Task: Create a due date automation trigger when advanced on, on the monday of the week a card is due add fields without custom field "Resume" set to a number greater than 1 and greater than 10 at 11:00 AM.
Action: Mouse moved to (923, 269)
Screenshot: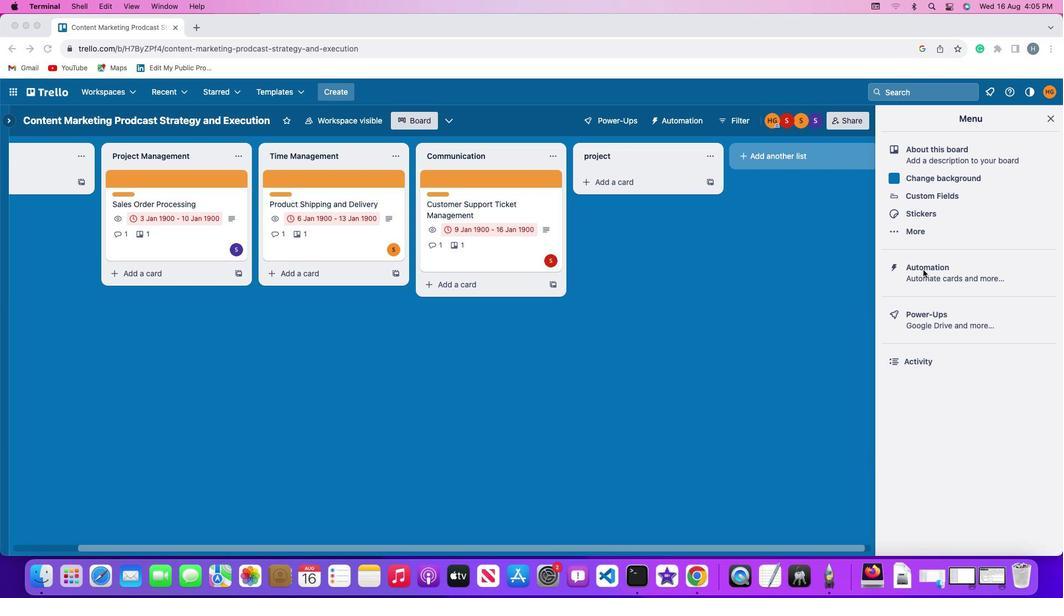 
Action: Mouse pressed left at (923, 269)
Screenshot: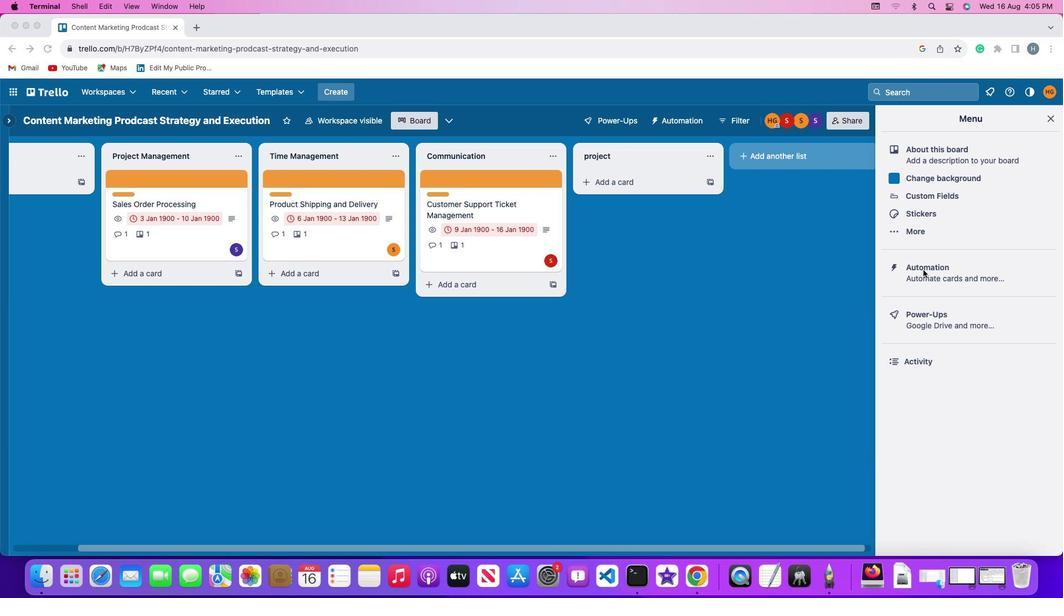
Action: Mouse moved to (923, 269)
Screenshot: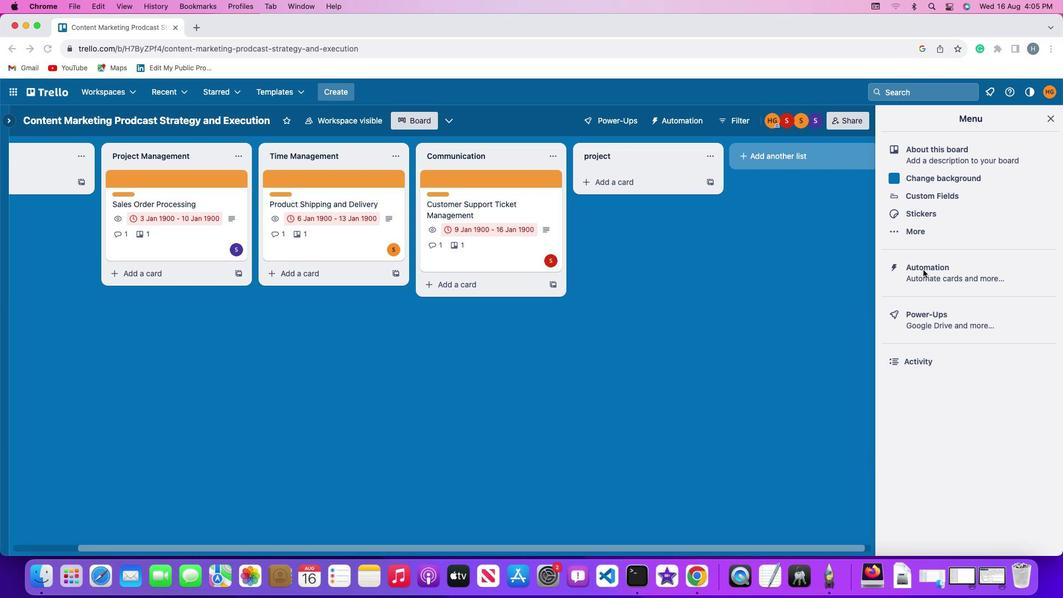 
Action: Mouse pressed left at (923, 269)
Screenshot: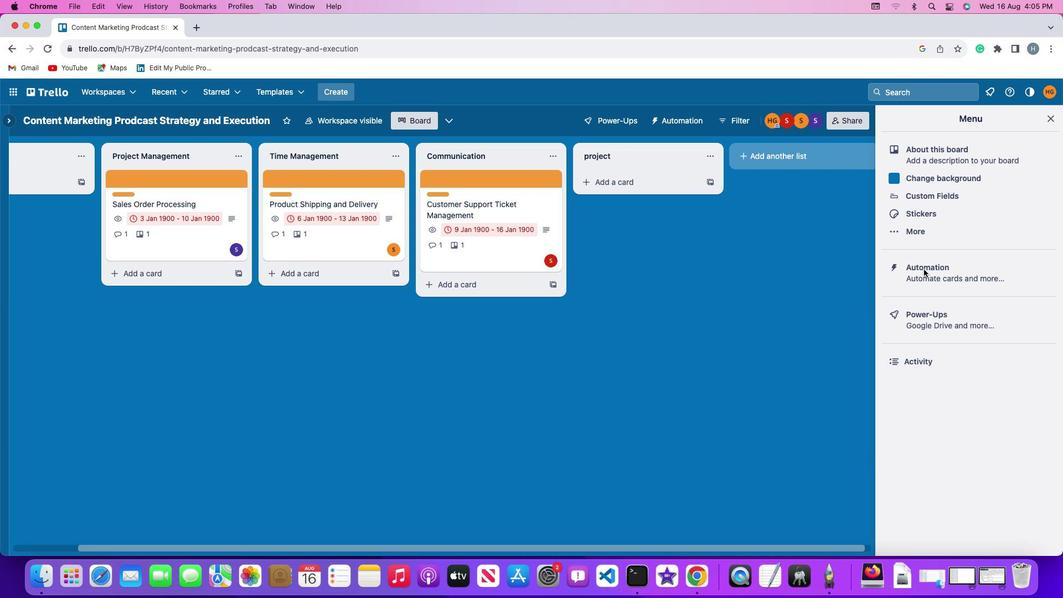 
Action: Mouse moved to (100, 262)
Screenshot: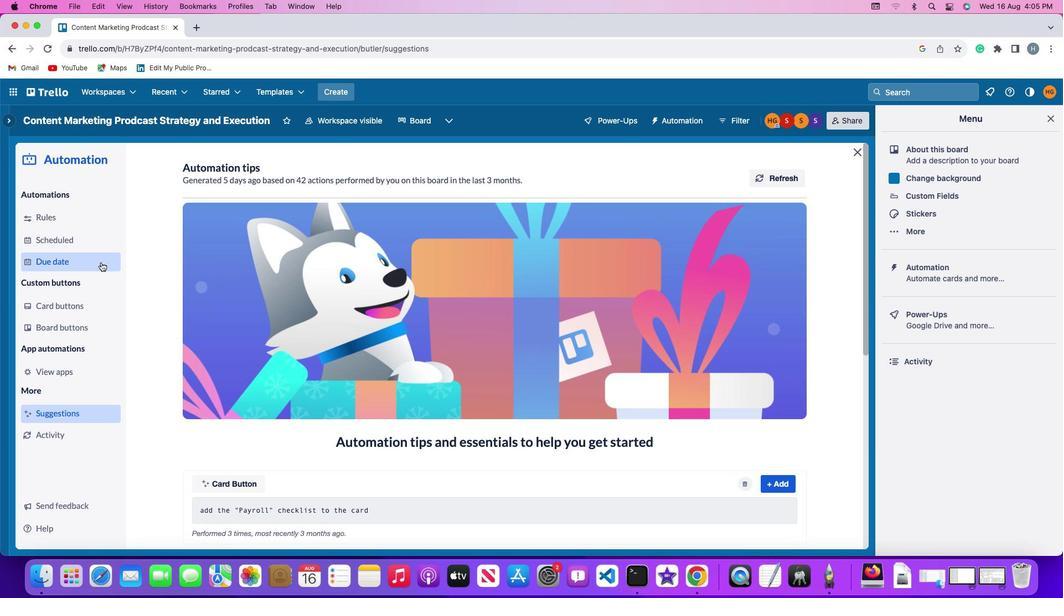 
Action: Mouse pressed left at (100, 262)
Screenshot: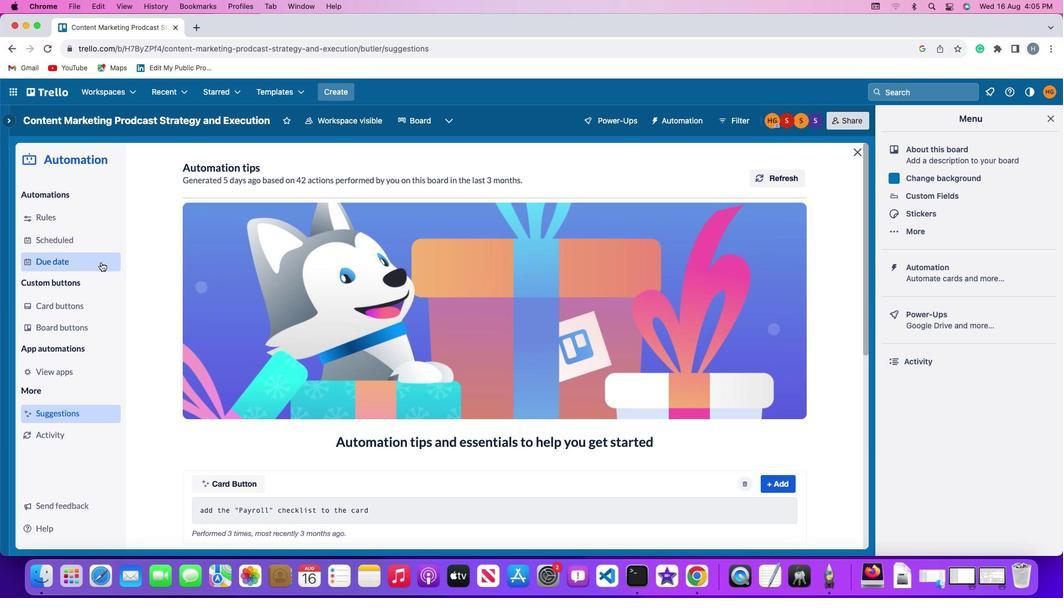
Action: Mouse moved to (765, 173)
Screenshot: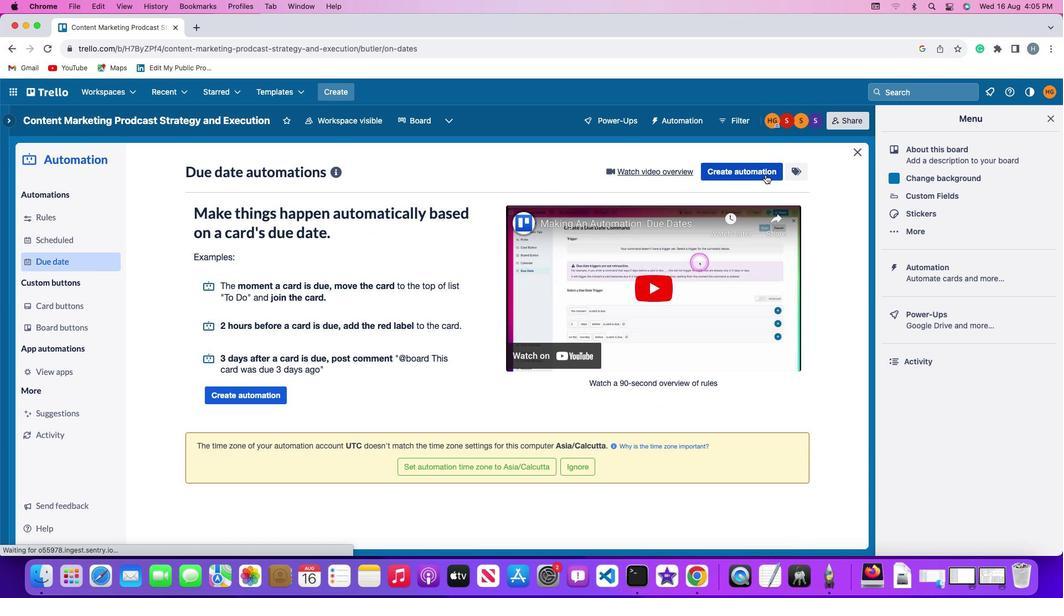
Action: Mouse pressed left at (765, 173)
Screenshot: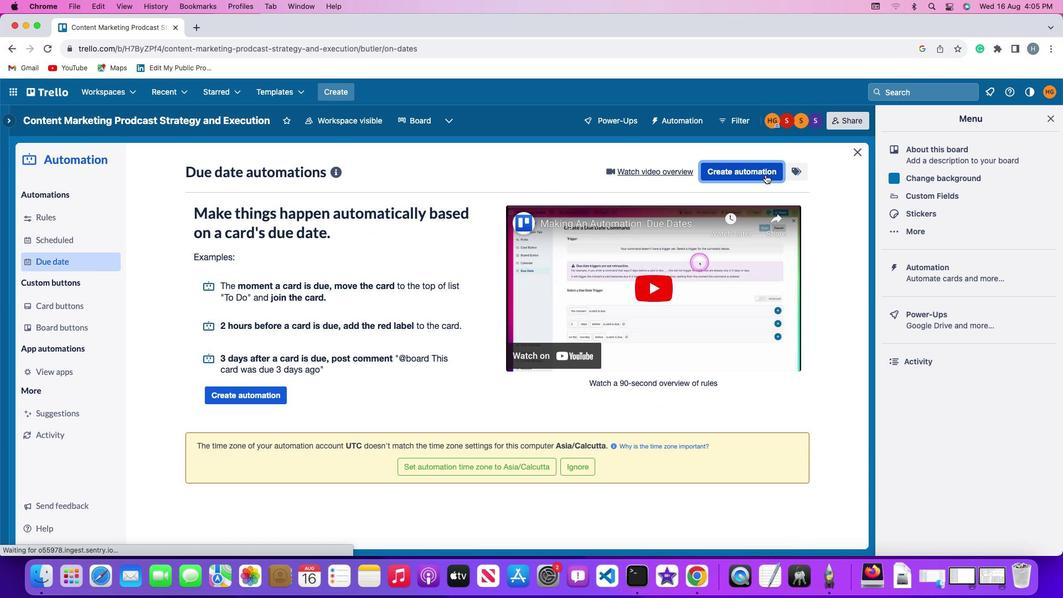 
Action: Mouse moved to (232, 279)
Screenshot: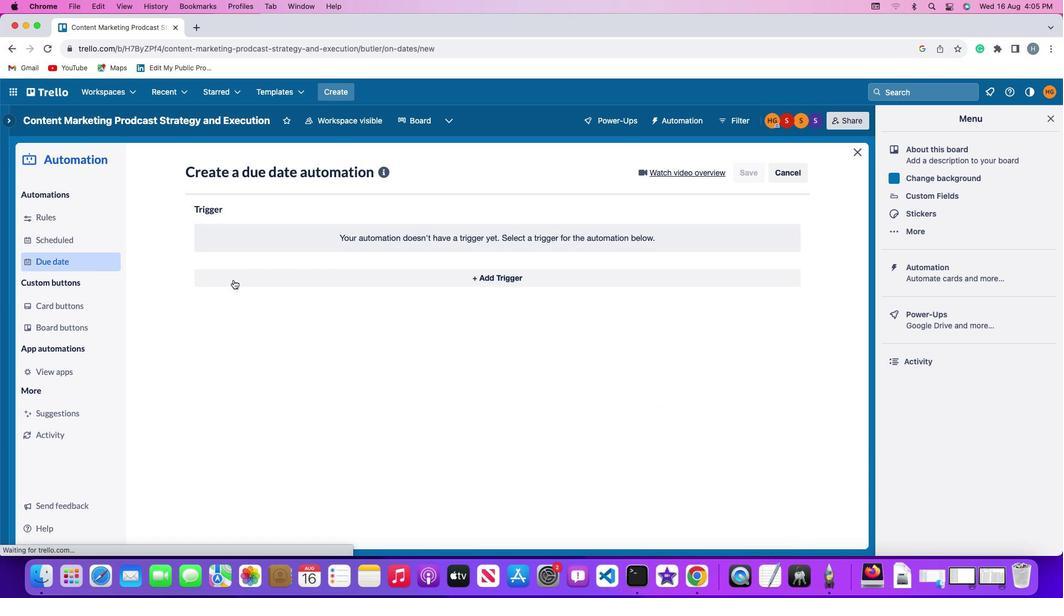 
Action: Mouse pressed left at (232, 279)
Screenshot: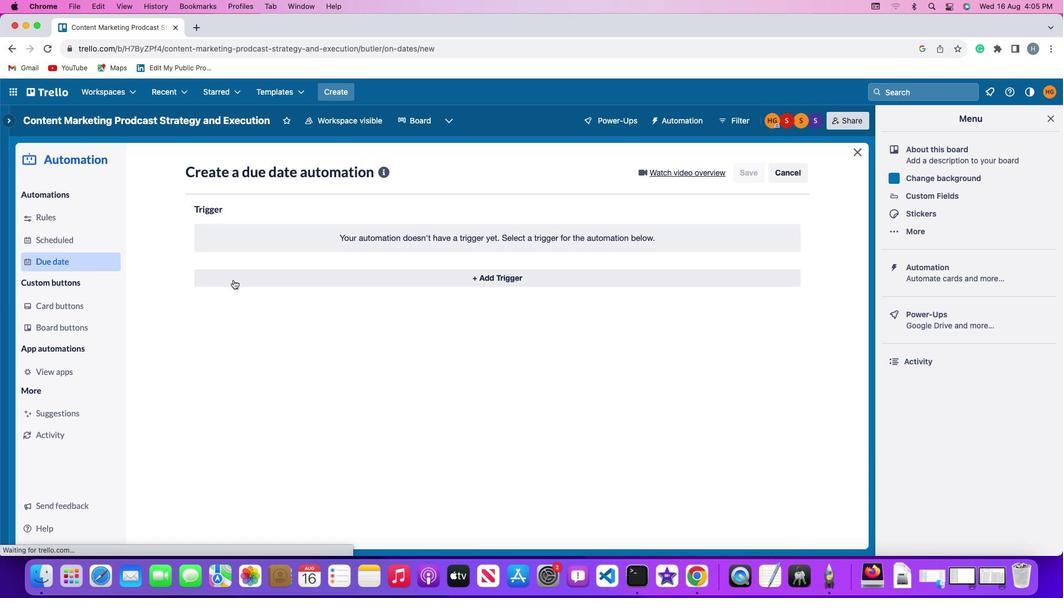 
Action: Mouse moved to (235, 476)
Screenshot: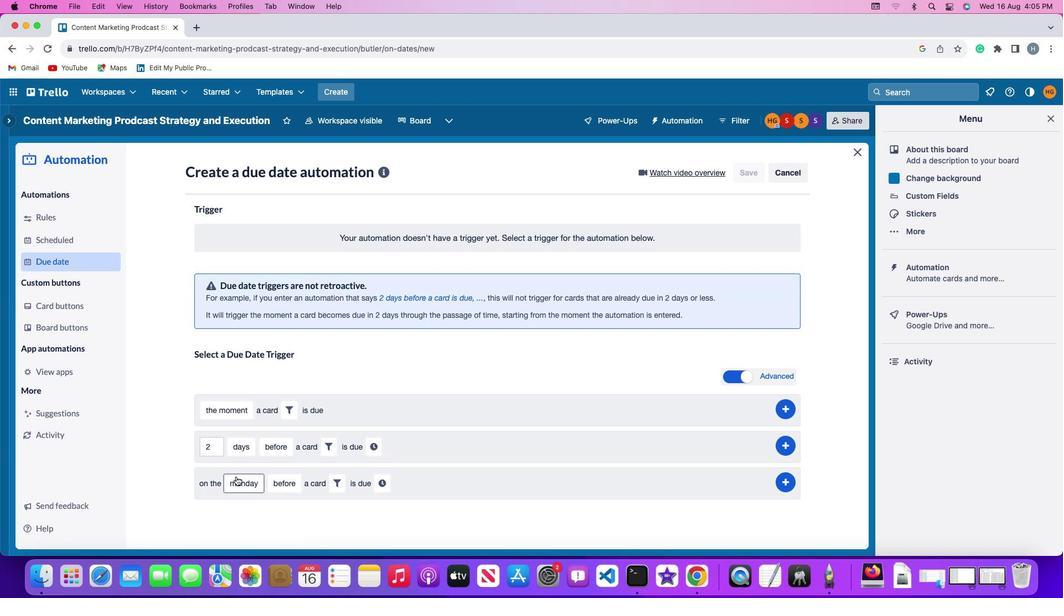 
Action: Mouse pressed left at (235, 476)
Screenshot: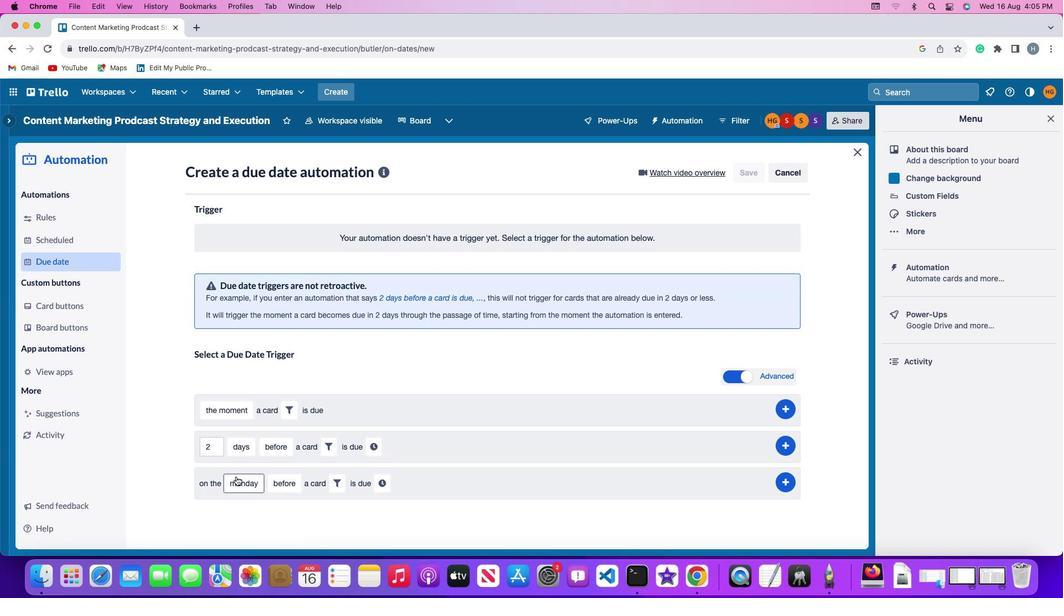
Action: Mouse moved to (248, 328)
Screenshot: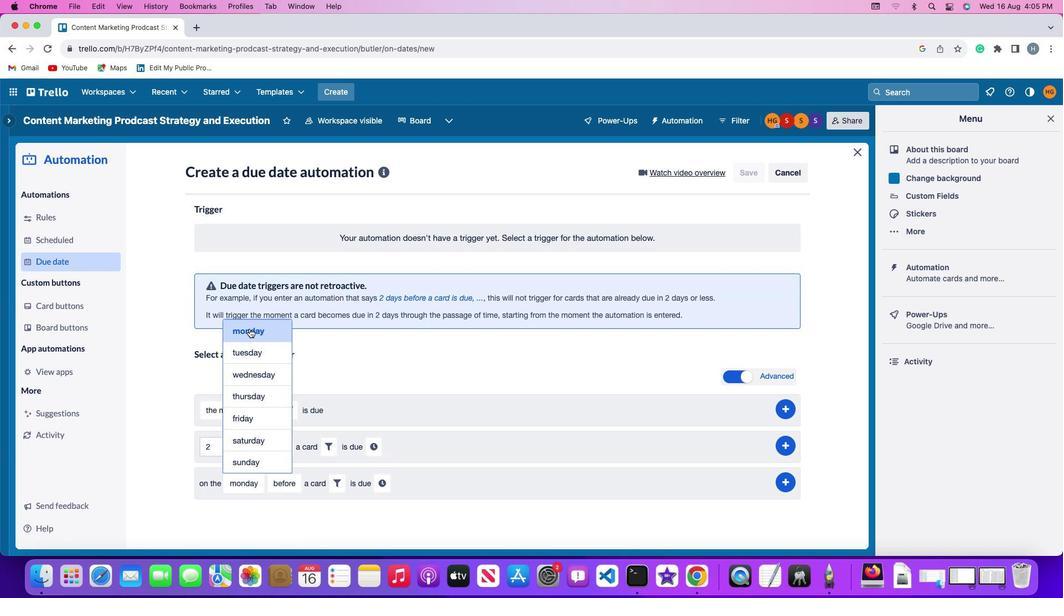 
Action: Mouse pressed left at (248, 328)
Screenshot: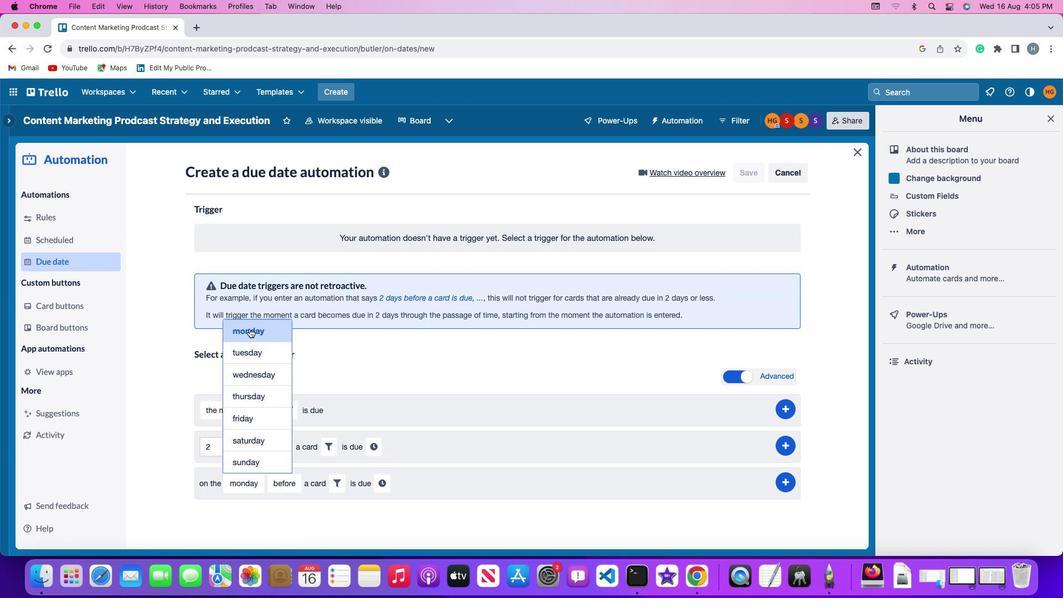 
Action: Mouse moved to (285, 479)
Screenshot: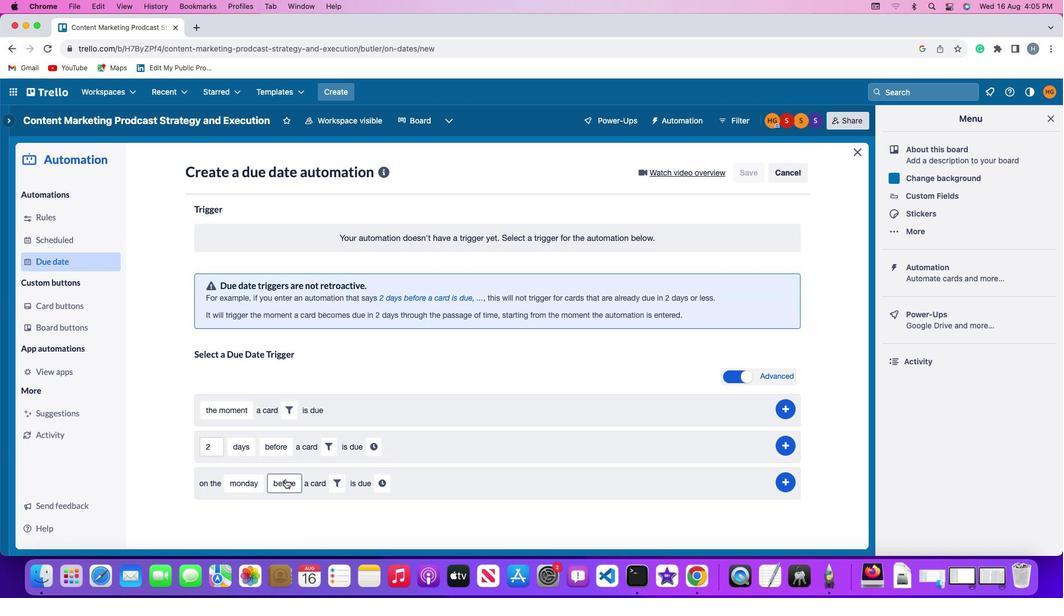 
Action: Mouse pressed left at (285, 479)
Screenshot: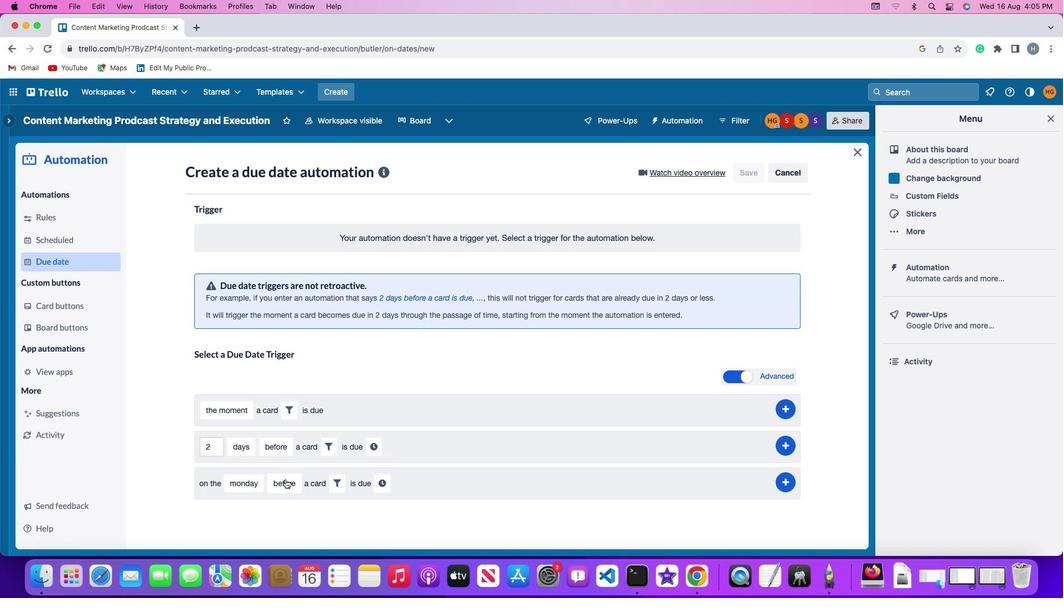 
Action: Mouse moved to (299, 436)
Screenshot: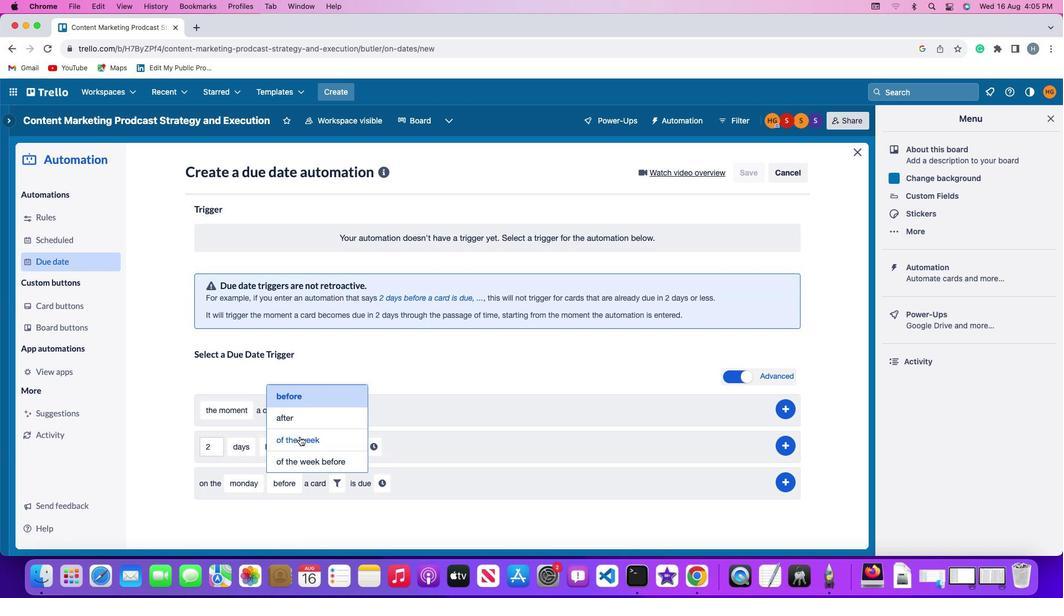 
Action: Mouse pressed left at (299, 436)
Screenshot: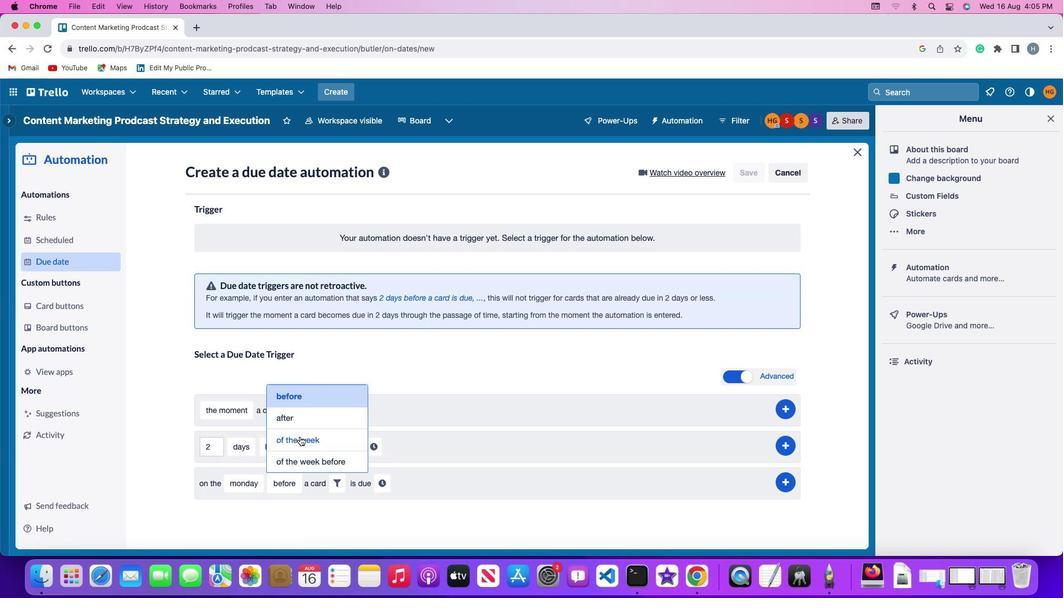 
Action: Mouse moved to (357, 484)
Screenshot: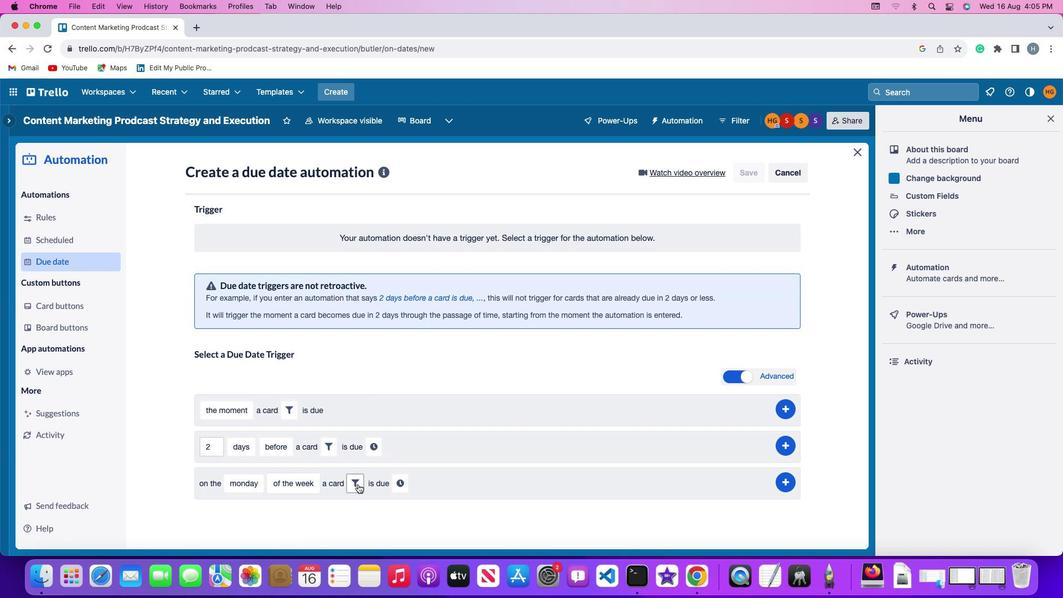 
Action: Mouse pressed left at (357, 484)
Screenshot: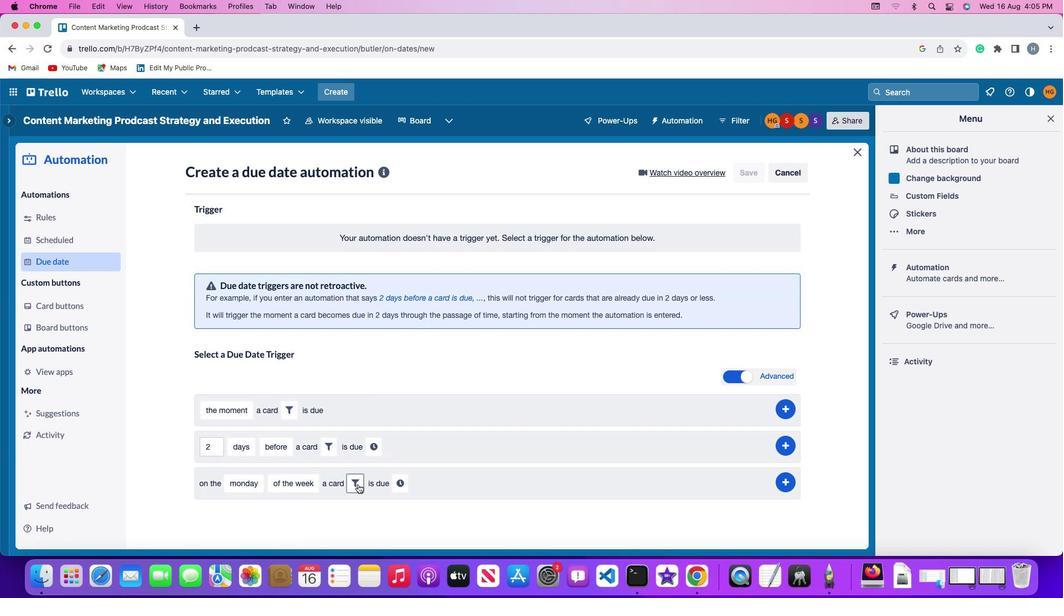 
Action: Mouse moved to (526, 516)
Screenshot: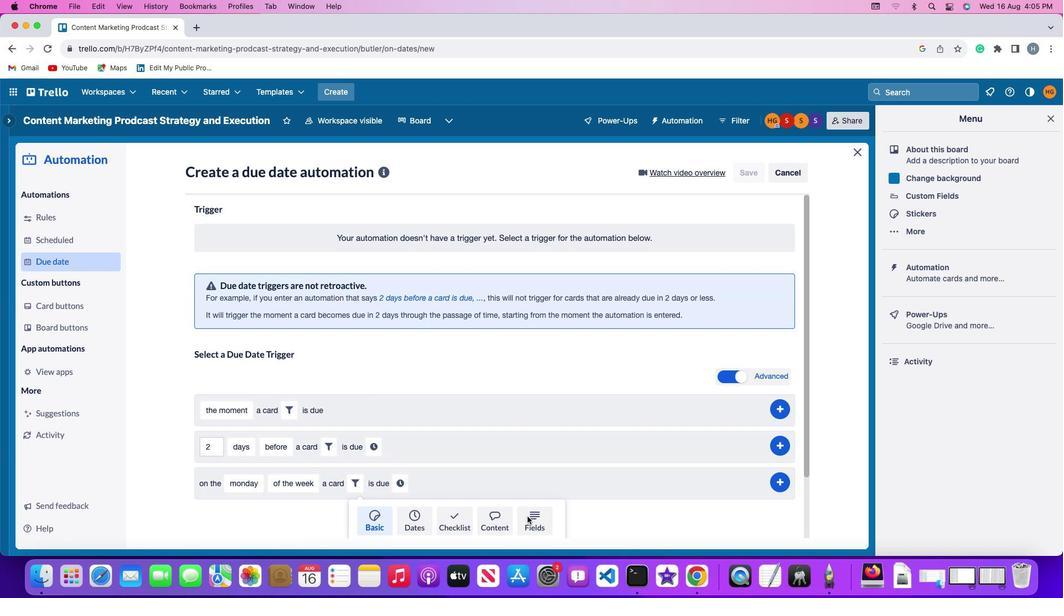 
Action: Mouse pressed left at (526, 516)
Screenshot: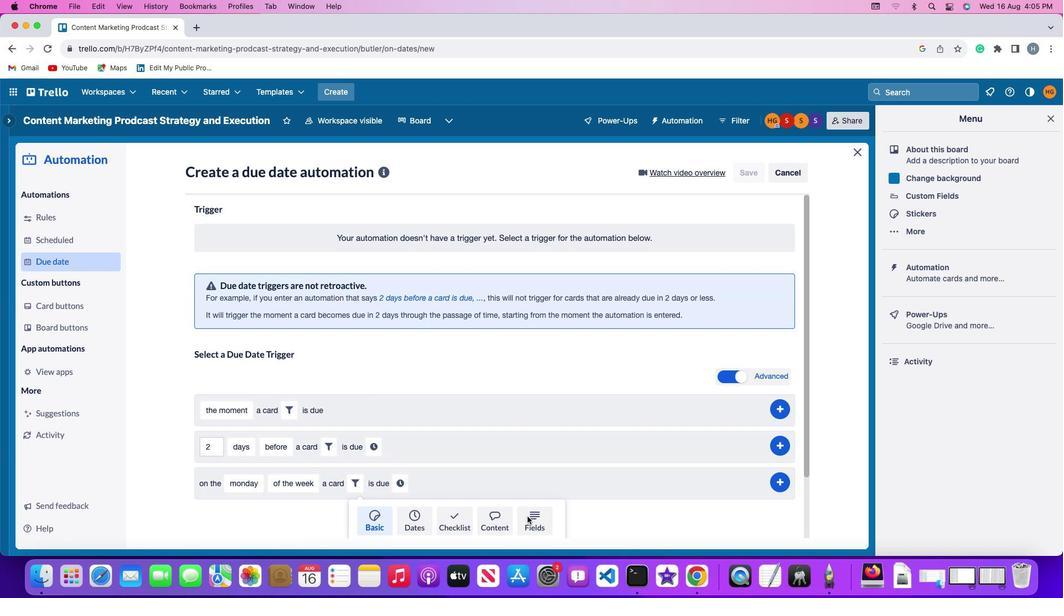 
Action: Mouse moved to (328, 505)
Screenshot: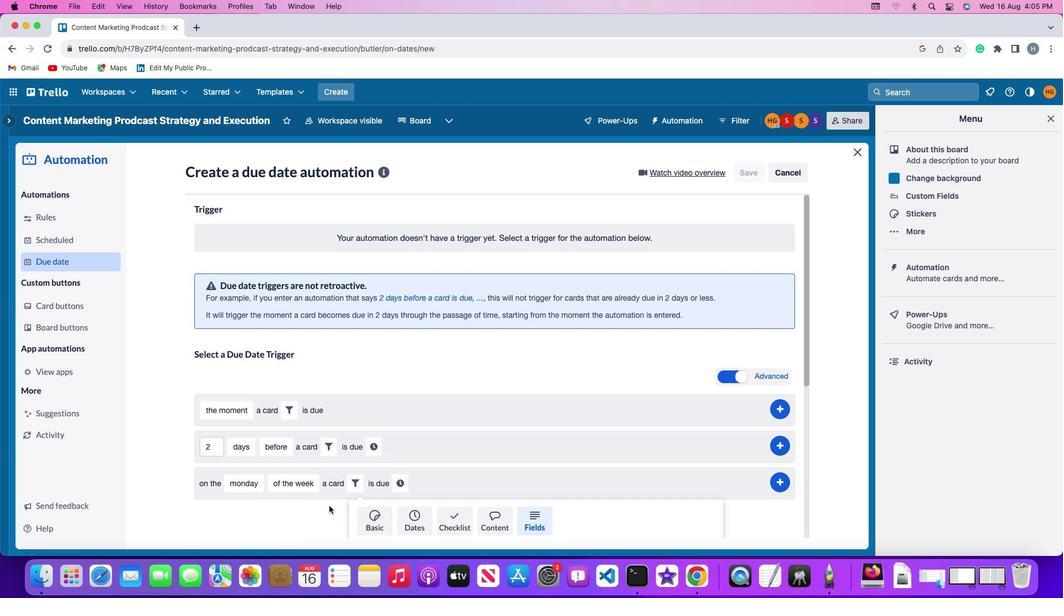 
Action: Mouse scrolled (328, 505) with delta (0, 0)
Screenshot: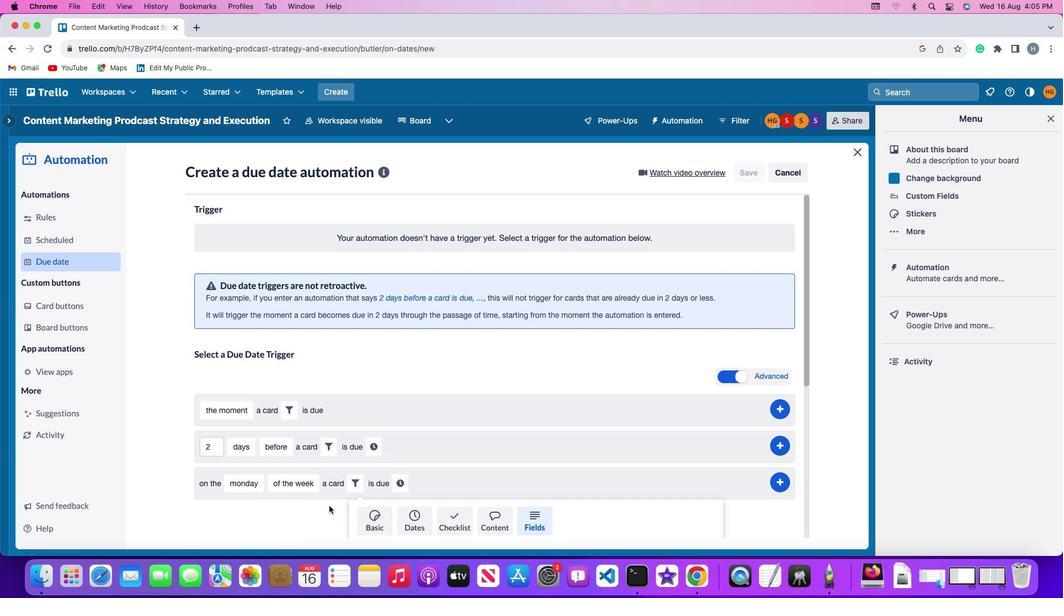 
Action: Mouse moved to (328, 505)
Screenshot: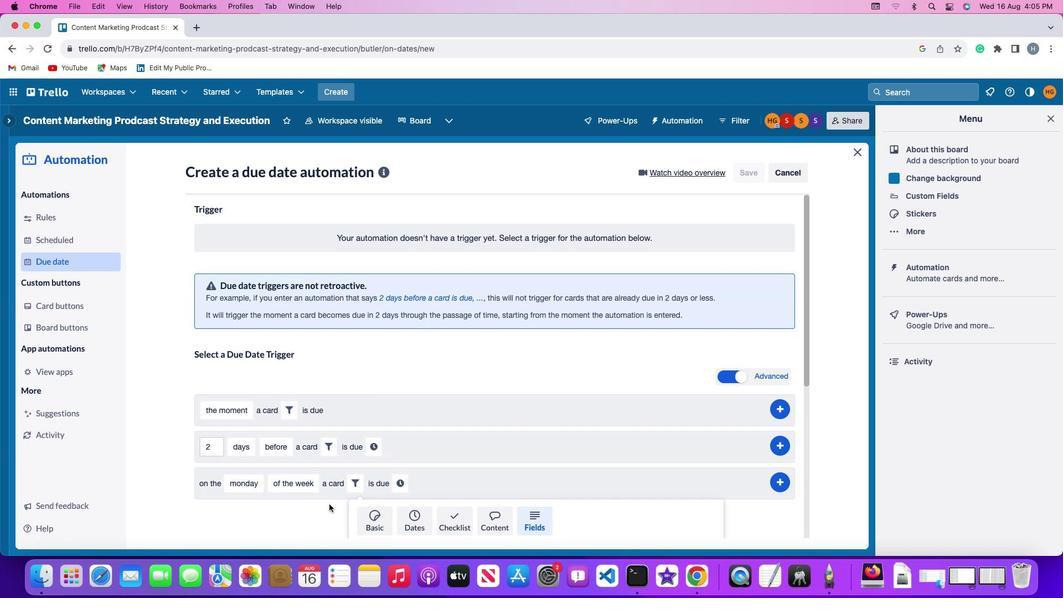
Action: Mouse scrolled (328, 505) with delta (0, 0)
Screenshot: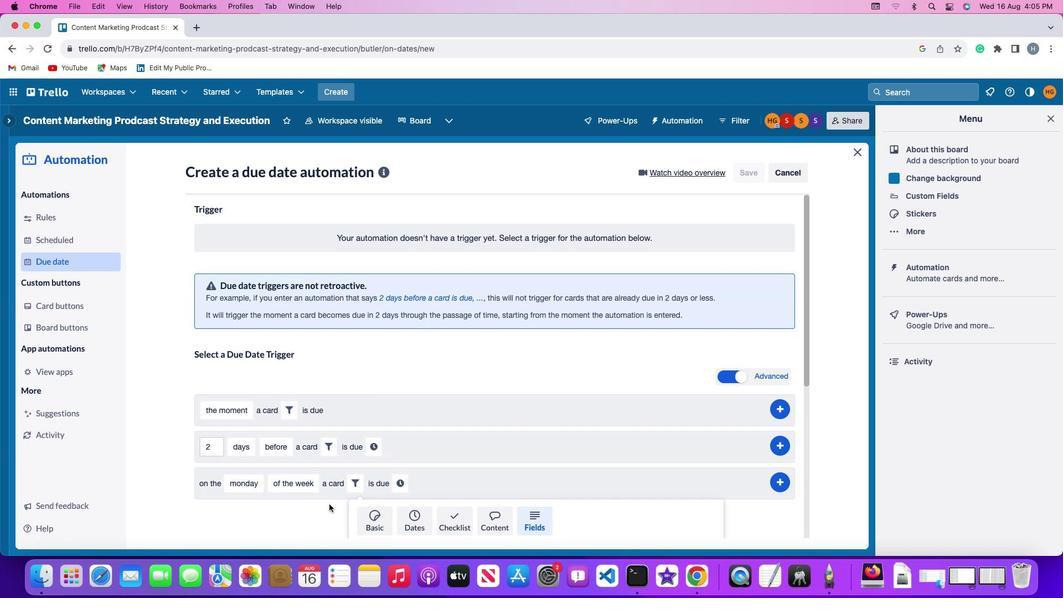 
Action: Mouse scrolled (328, 505) with delta (0, -1)
Screenshot: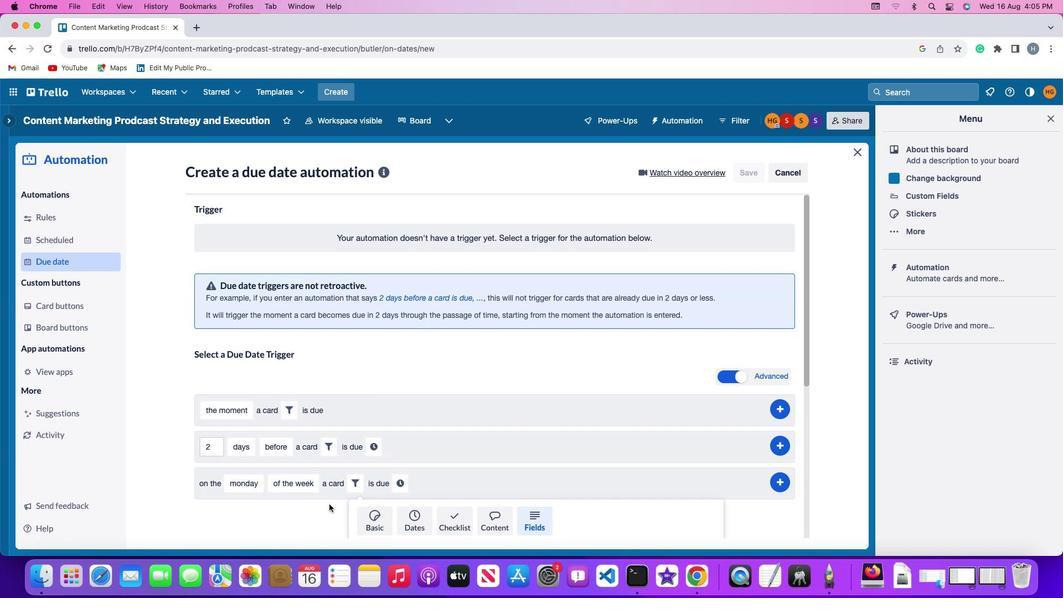 
Action: Mouse moved to (328, 504)
Screenshot: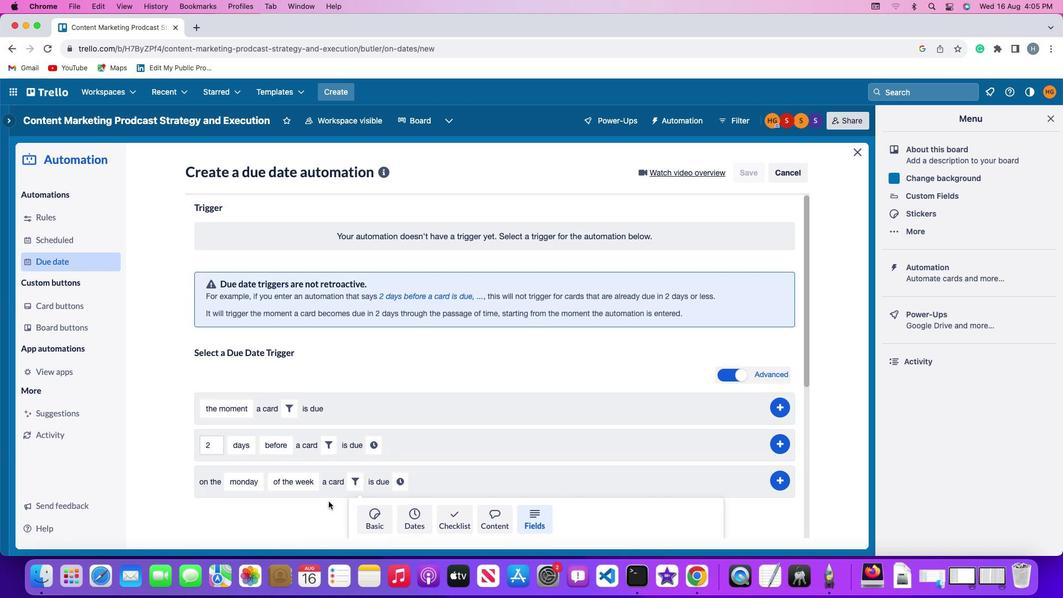 
Action: Mouse scrolled (328, 504) with delta (0, -2)
Screenshot: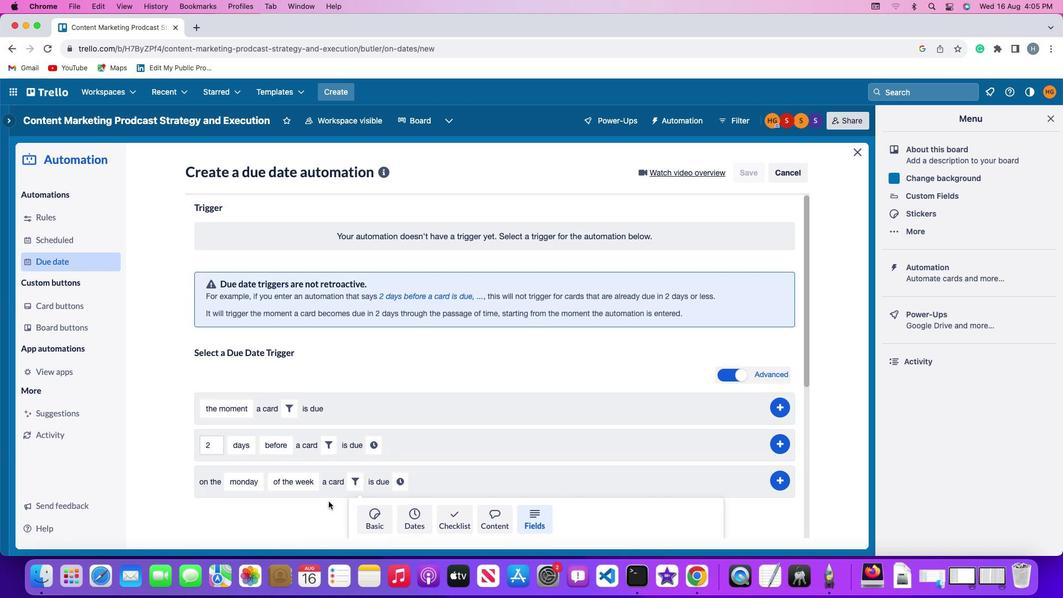 
Action: Mouse moved to (328, 500)
Screenshot: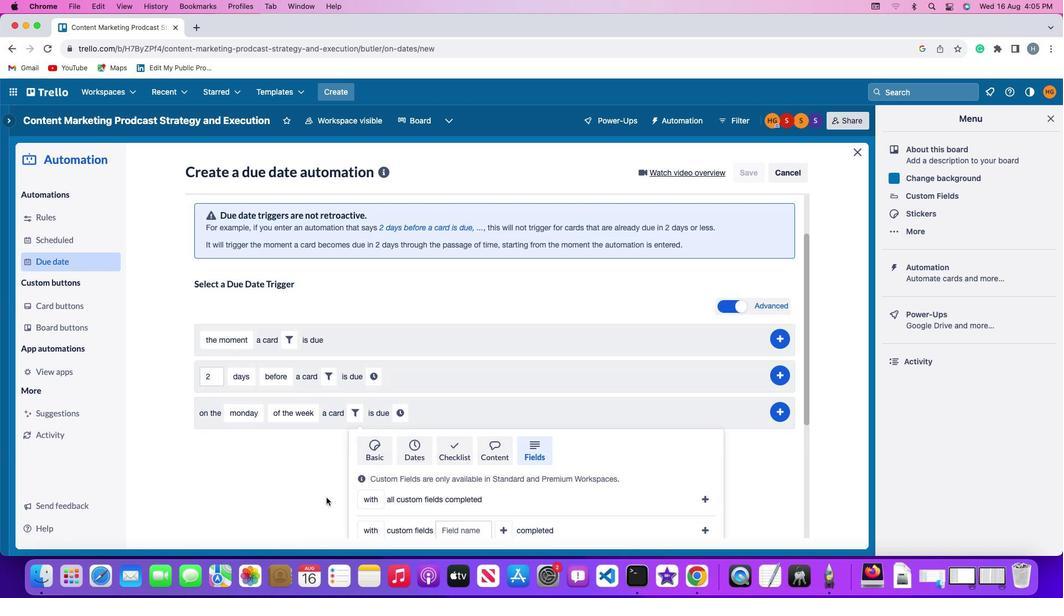 
Action: Mouse scrolled (328, 500) with delta (0, -3)
Screenshot: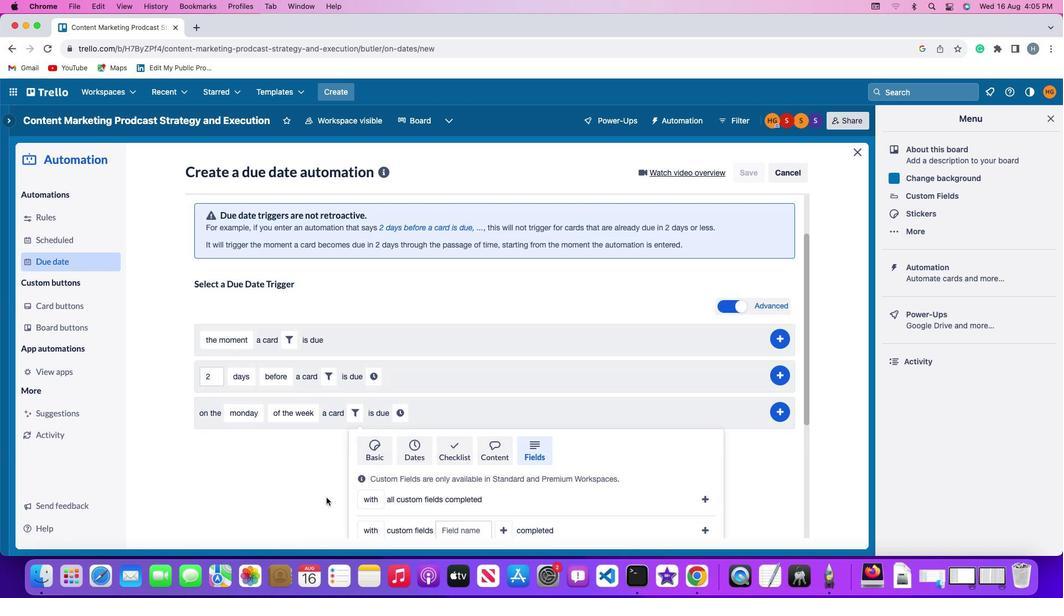 
Action: Mouse moved to (325, 496)
Screenshot: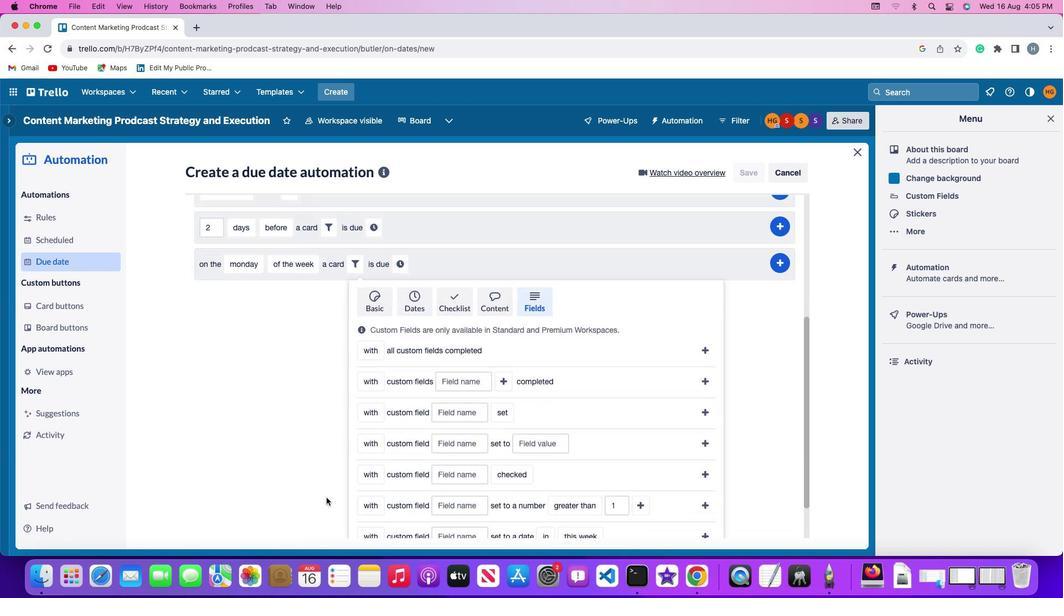 
Action: Mouse scrolled (325, 496) with delta (0, 0)
Screenshot: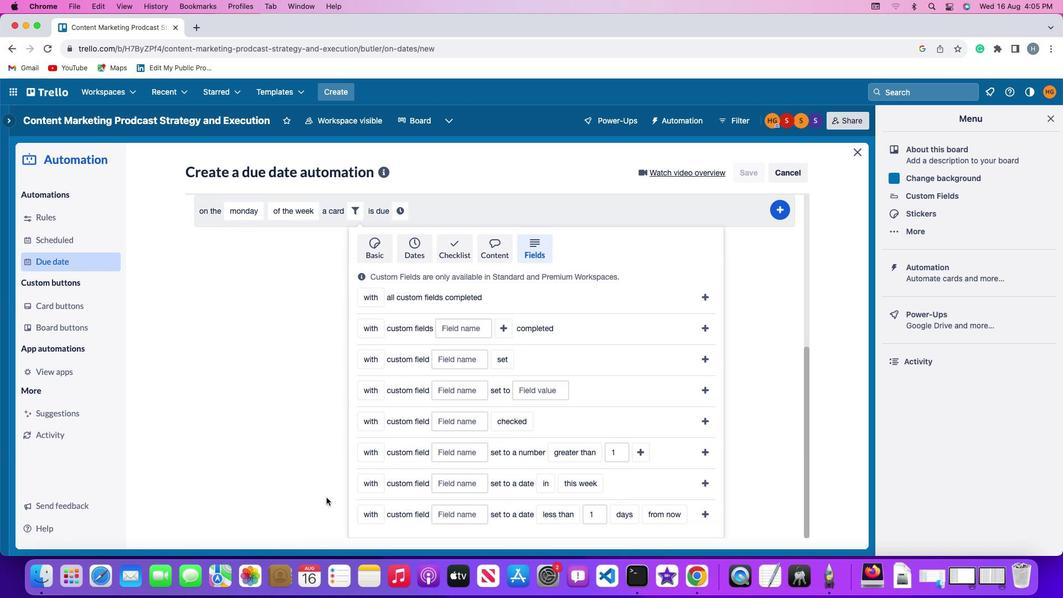
Action: Mouse scrolled (325, 496) with delta (0, 0)
Screenshot: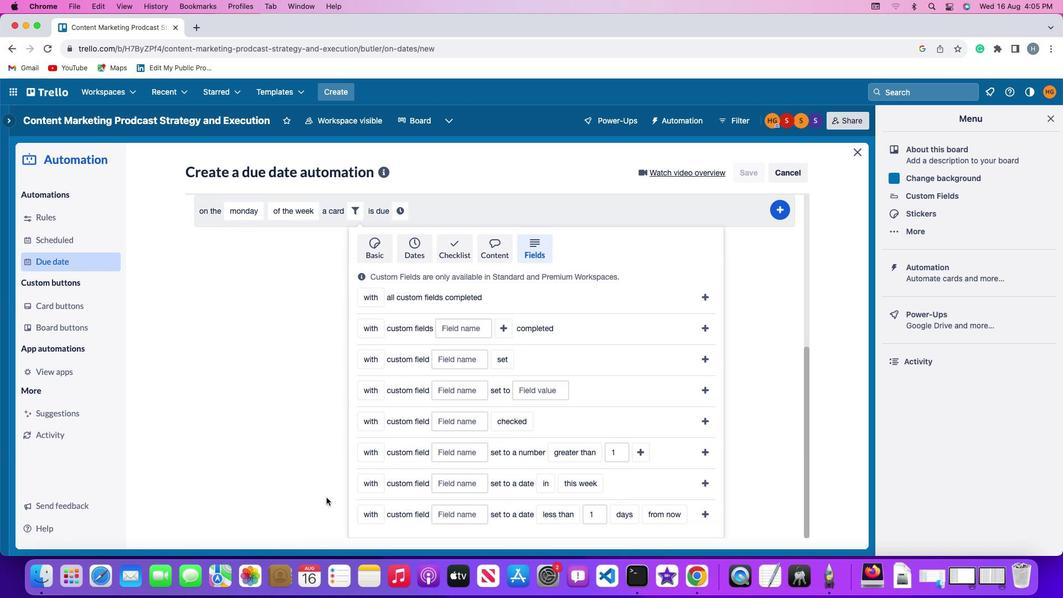 
Action: Mouse scrolled (325, 496) with delta (0, -1)
Screenshot: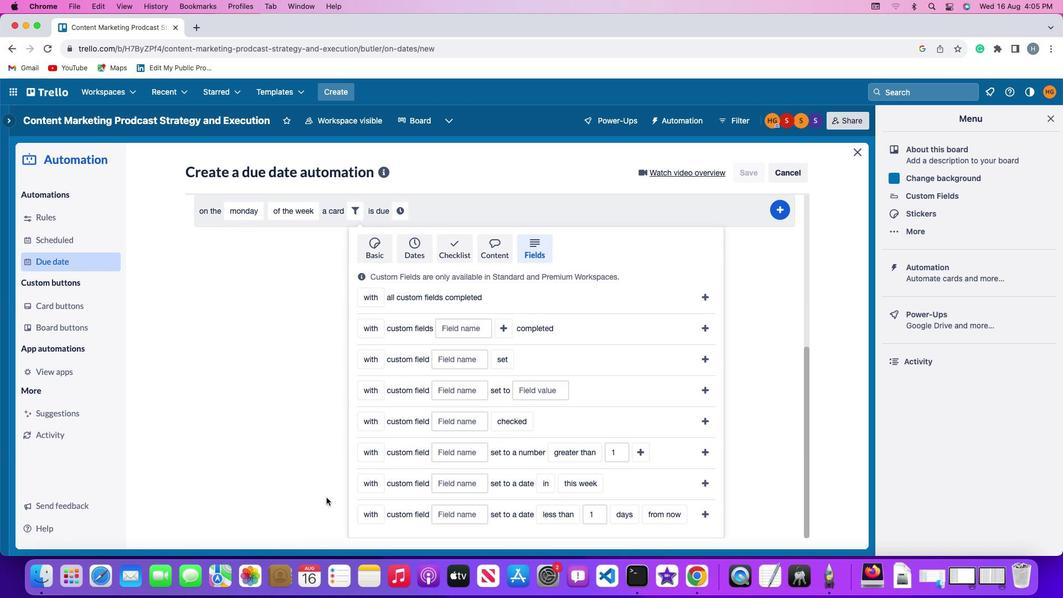 
Action: Mouse scrolled (325, 496) with delta (0, -2)
Screenshot: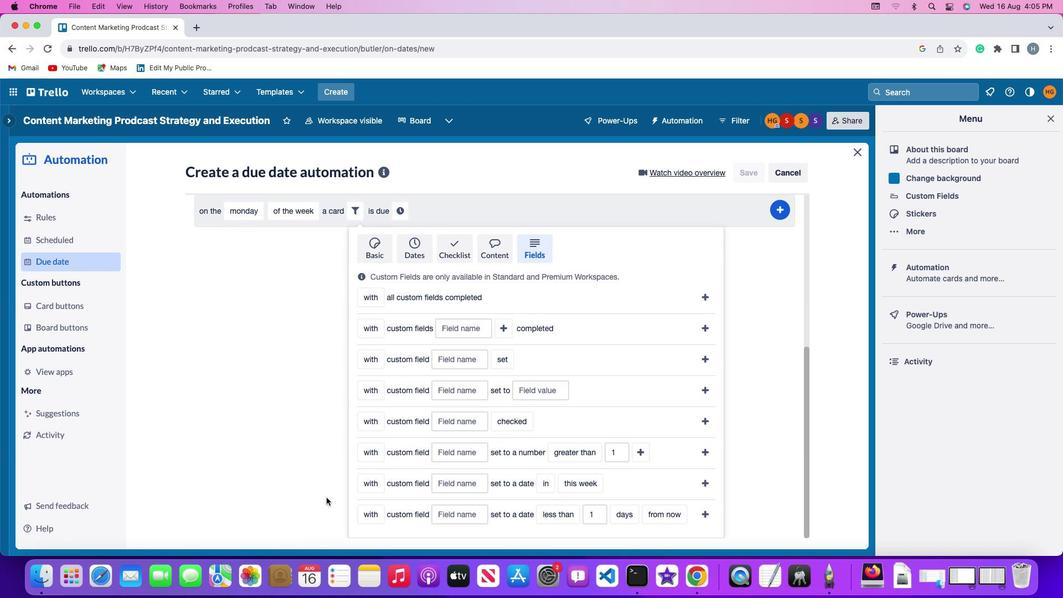 
Action: Mouse moved to (360, 450)
Screenshot: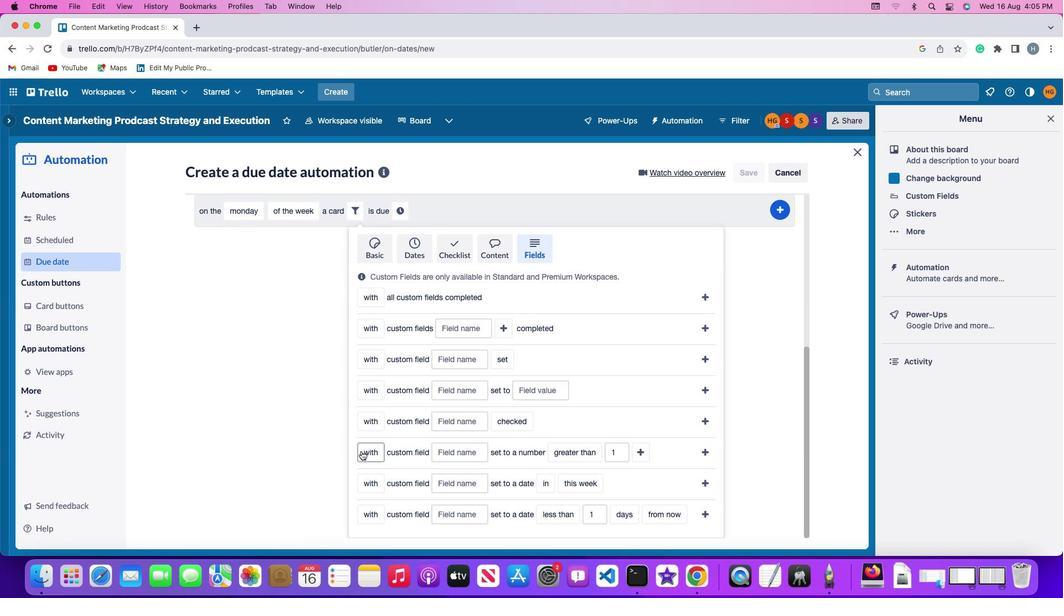 
Action: Mouse pressed left at (360, 450)
Screenshot: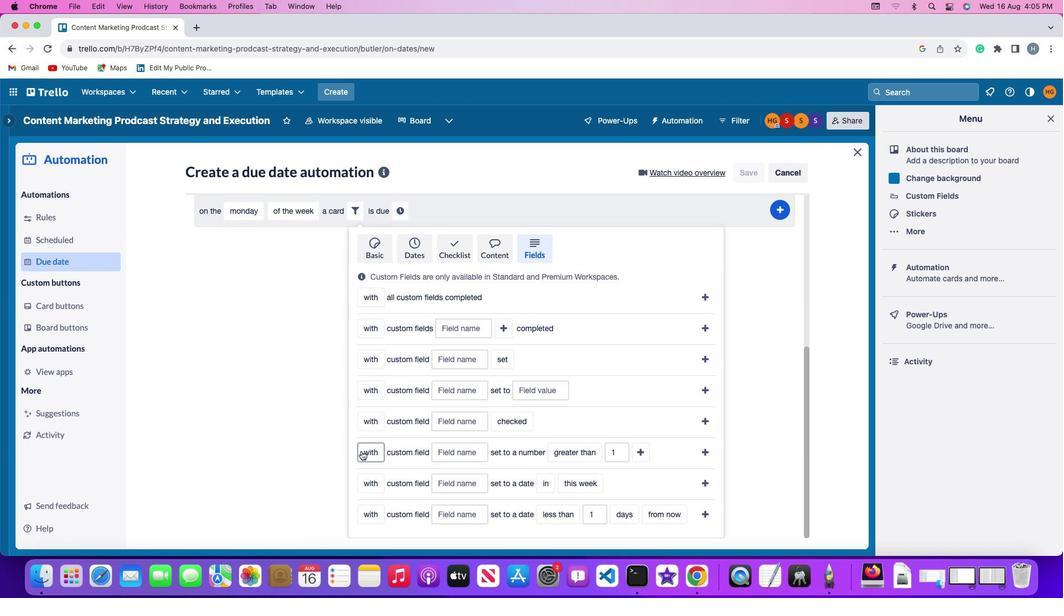 
Action: Mouse moved to (375, 491)
Screenshot: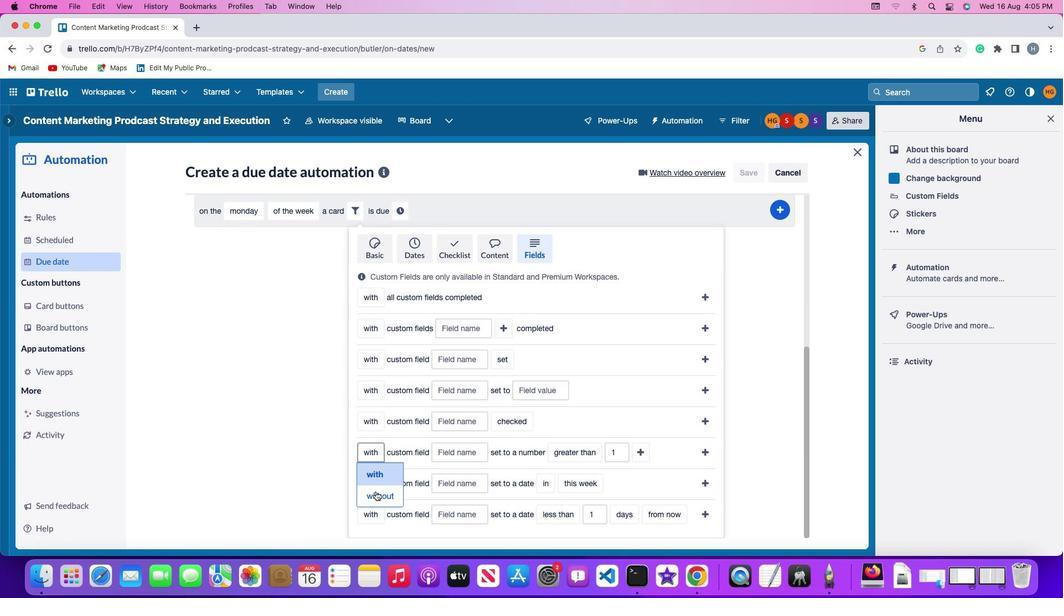 
Action: Mouse pressed left at (375, 491)
Screenshot: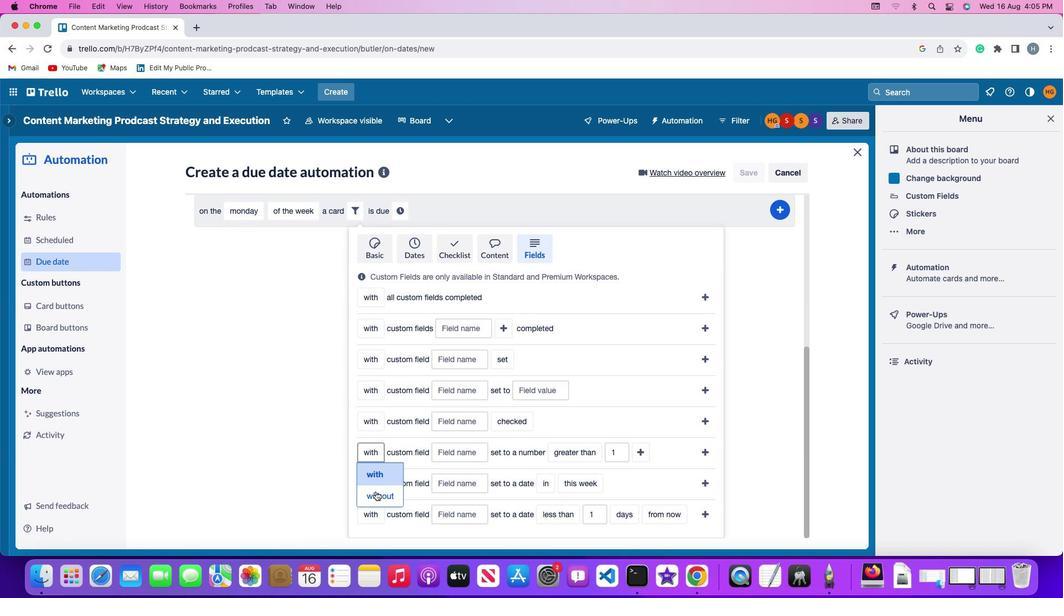 
Action: Mouse moved to (460, 452)
Screenshot: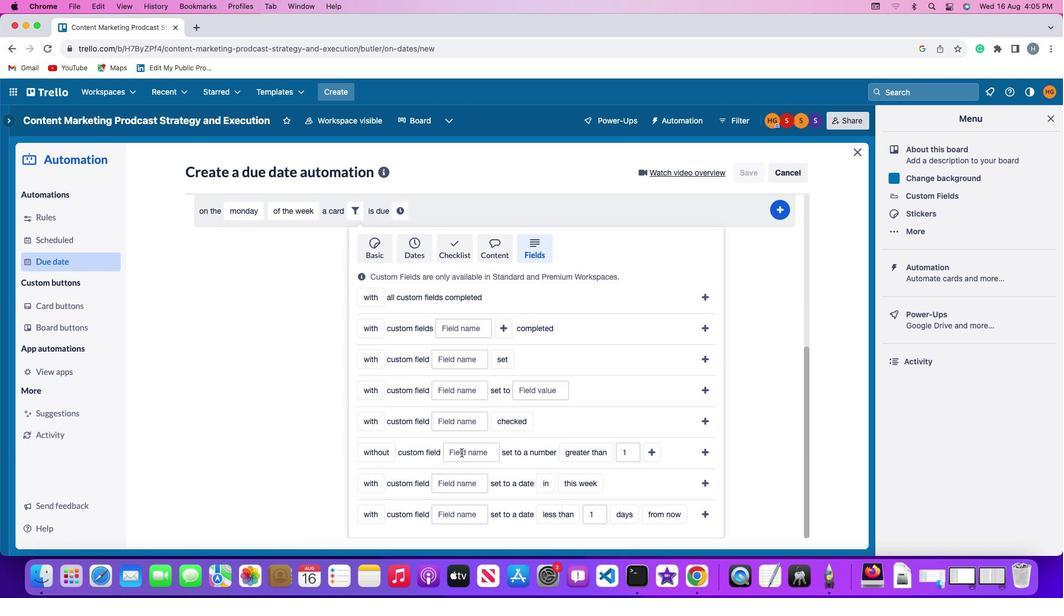 
Action: Mouse pressed left at (460, 452)
Screenshot: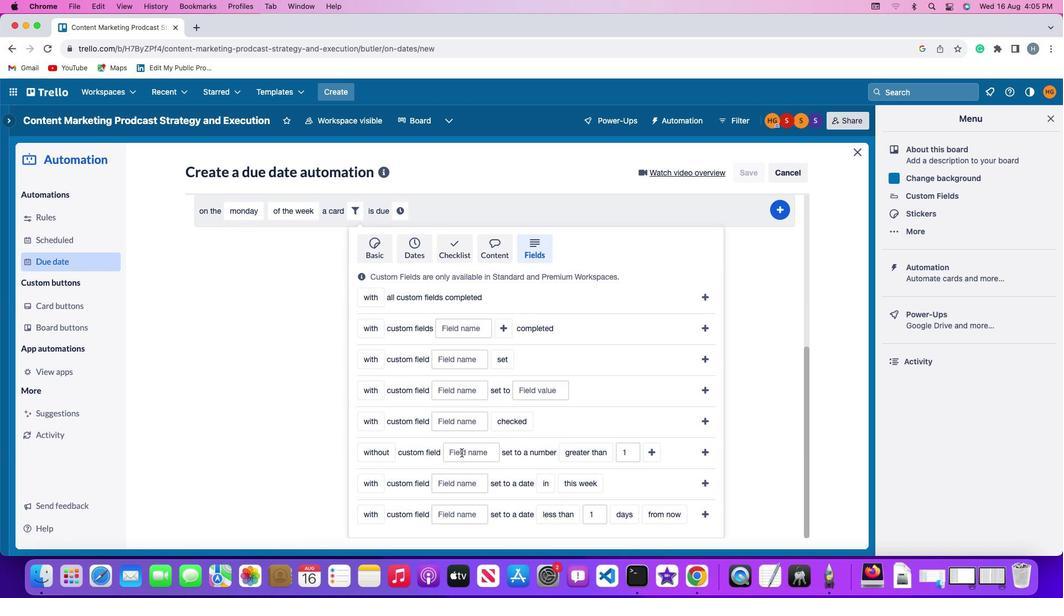 
Action: Key pressed Key.shift'R''e''s''u''m''e'
Screenshot: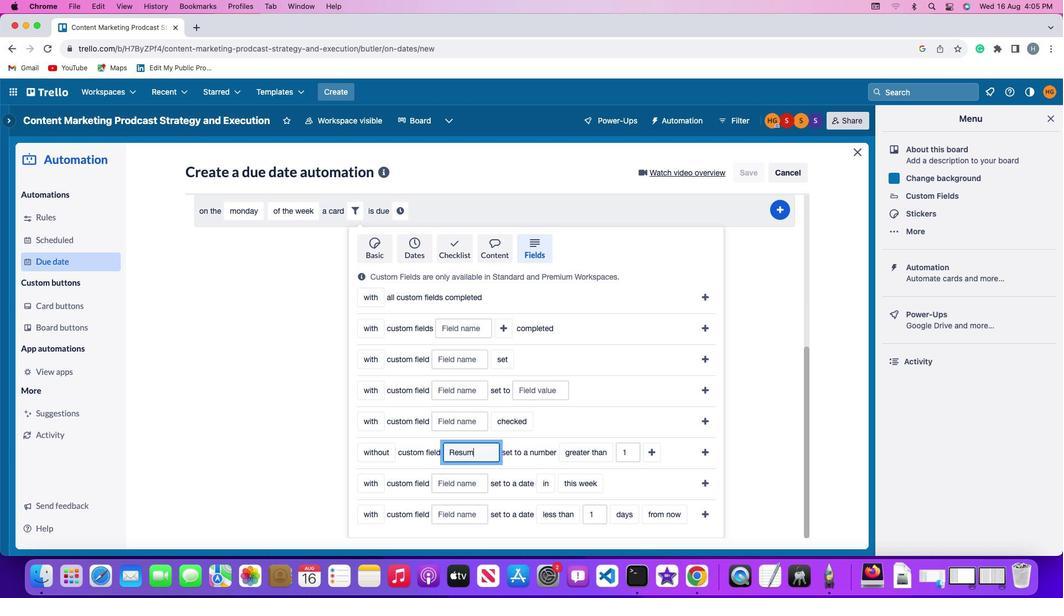 
Action: Mouse moved to (566, 450)
Screenshot: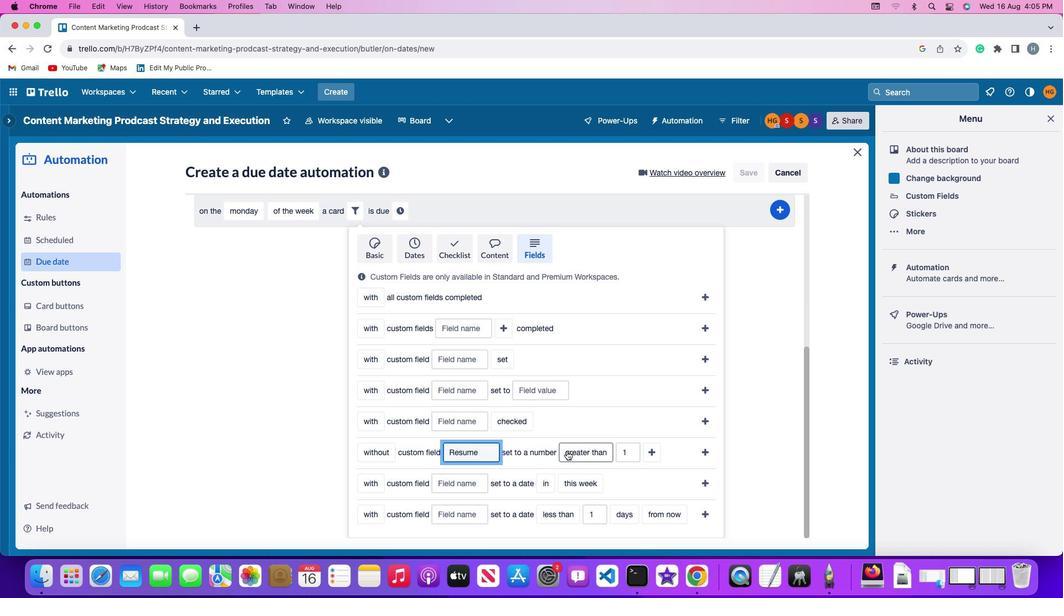 
Action: Mouse pressed left at (566, 450)
Screenshot: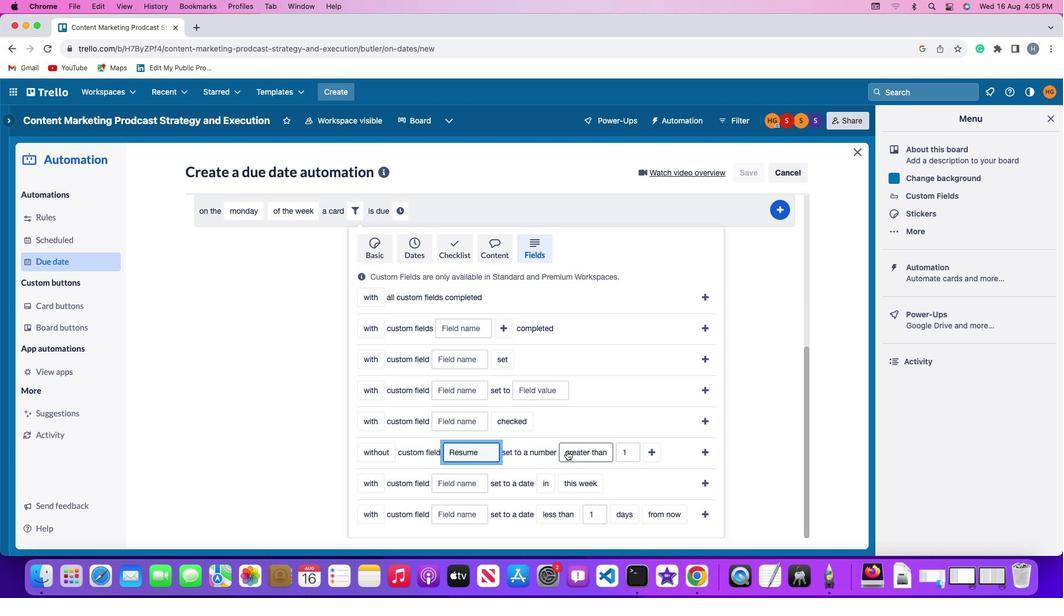 
Action: Mouse moved to (586, 359)
Screenshot: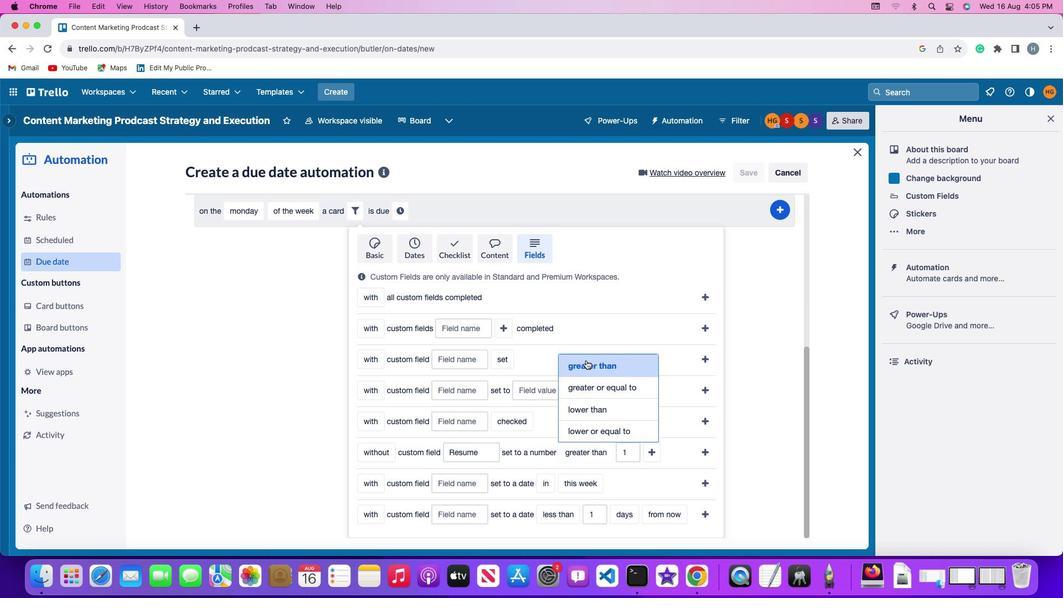 
Action: Mouse pressed left at (586, 359)
Screenshot: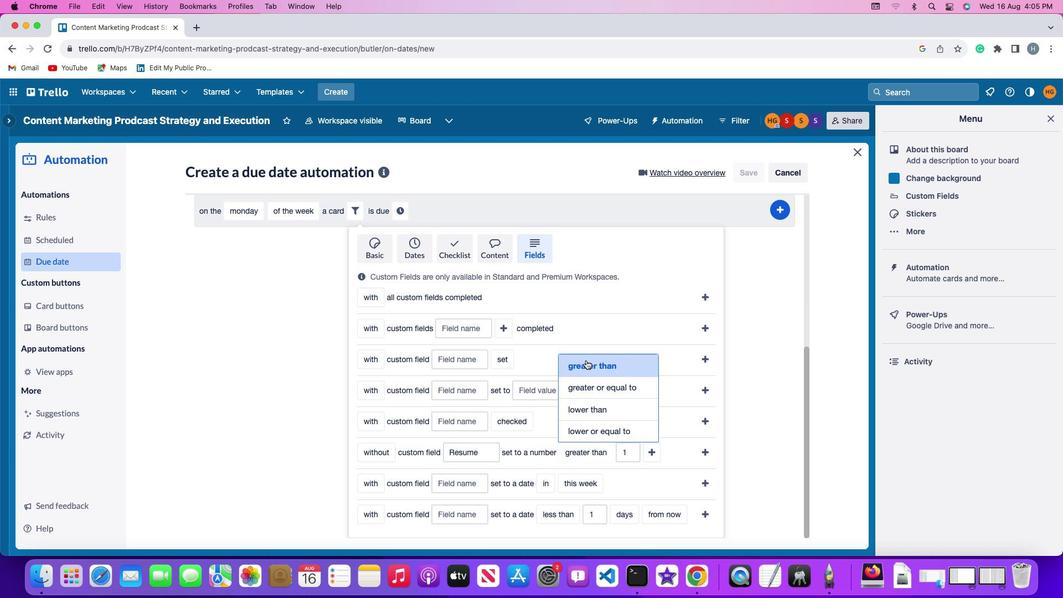 
Action: Mouse moved to (635, 452)
Screenshot: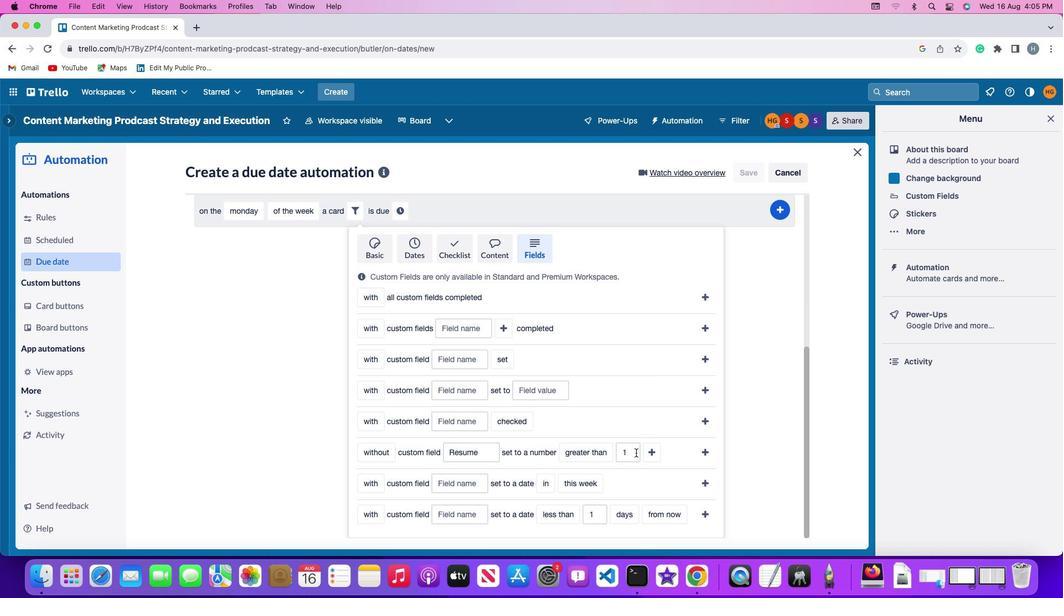 
Action: Mouse pressed left at (635, 452)
Screenshot: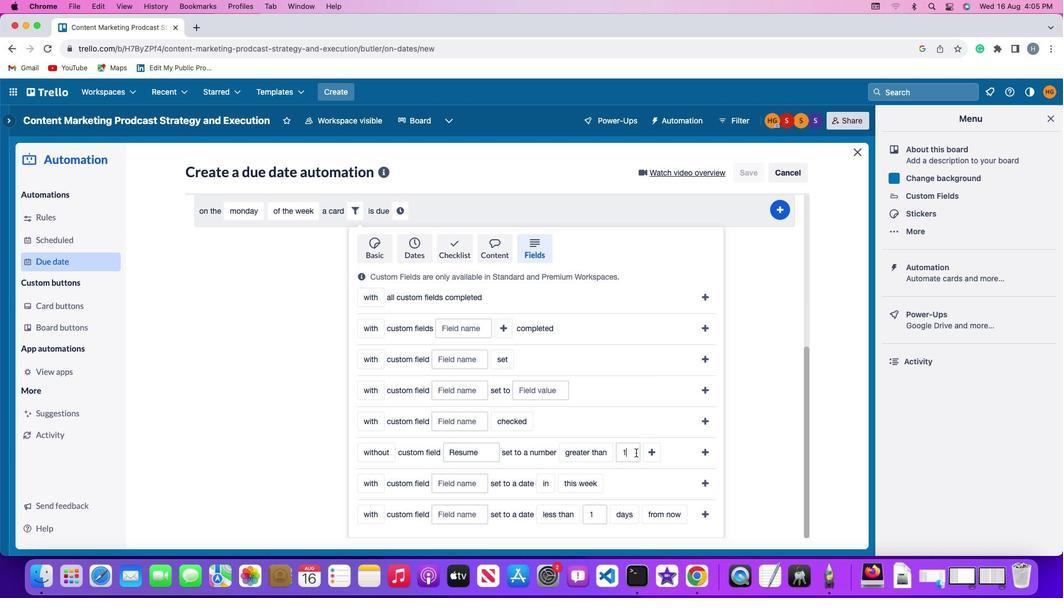
Action: Key pressed Key.backspace'1'
Screenshot: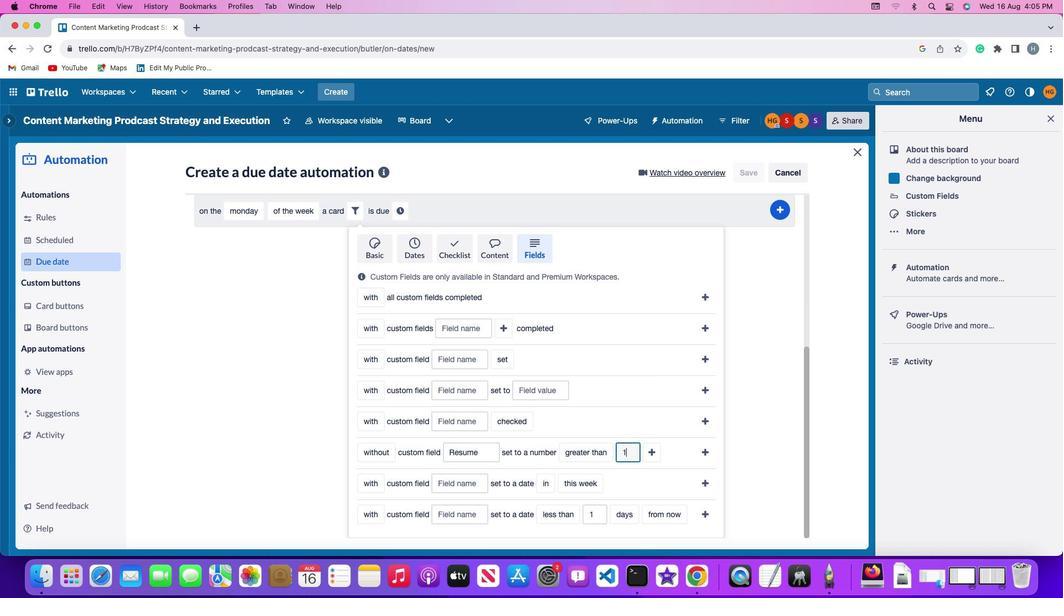 
Action: Mouse moved to (655, 449)
Screenshot: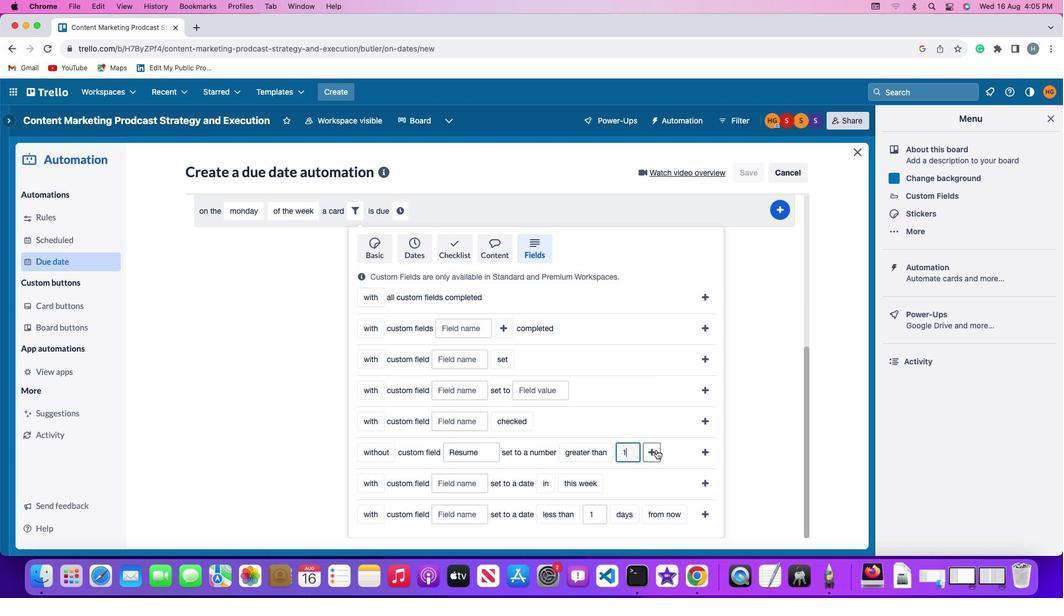
Action: Mouse pressed left at (655, 449)
Screenshot: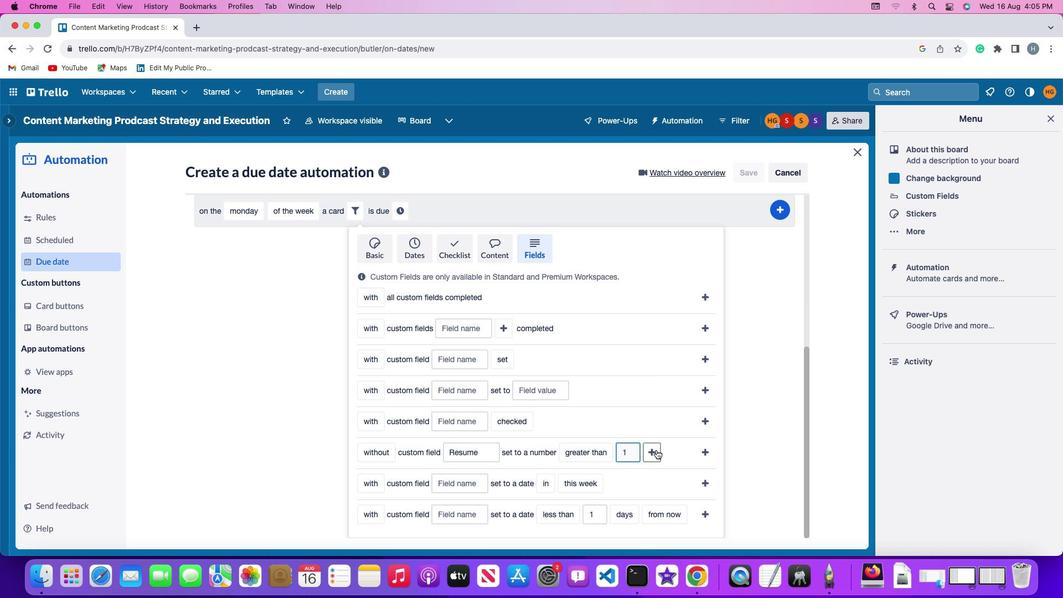 
Action: Mouse moved to (392, 477)
Screenshot: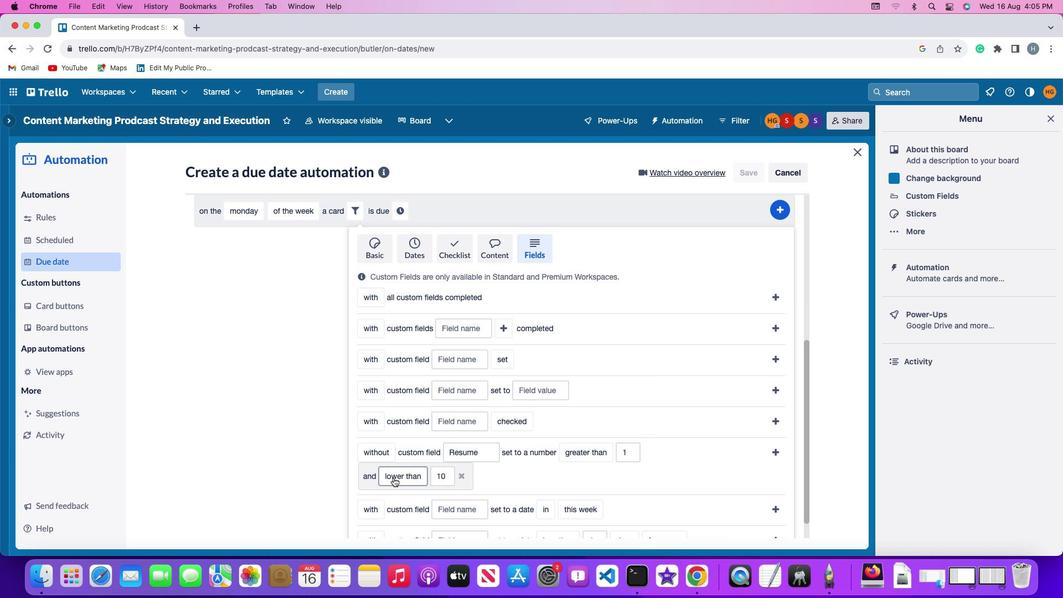 
Action: Mouse pressed left at (392, 477)
Screenshot: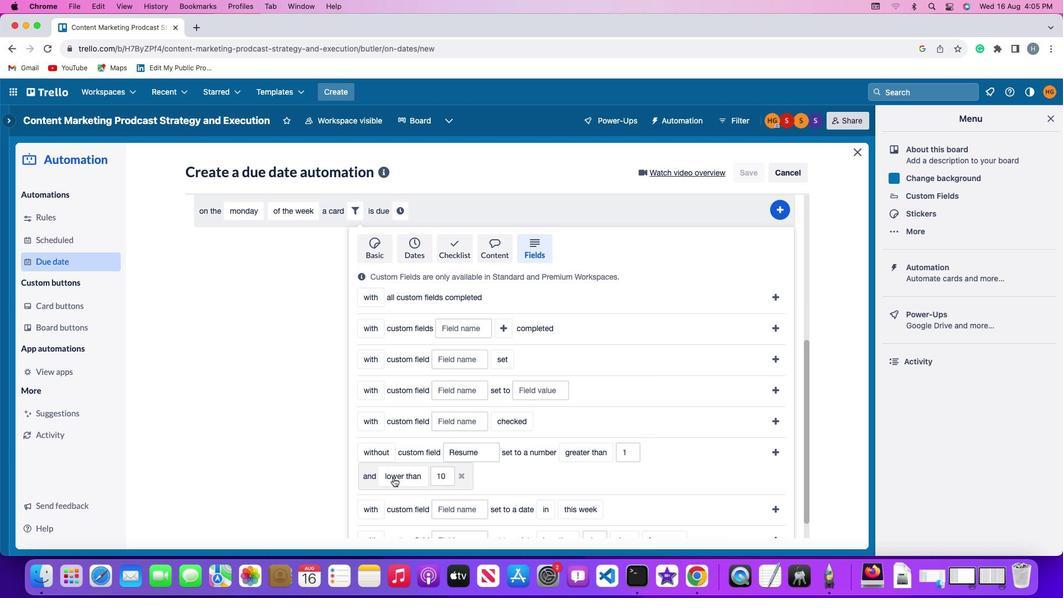 
Action: Mouse moved to (402, 431)
Screenshot: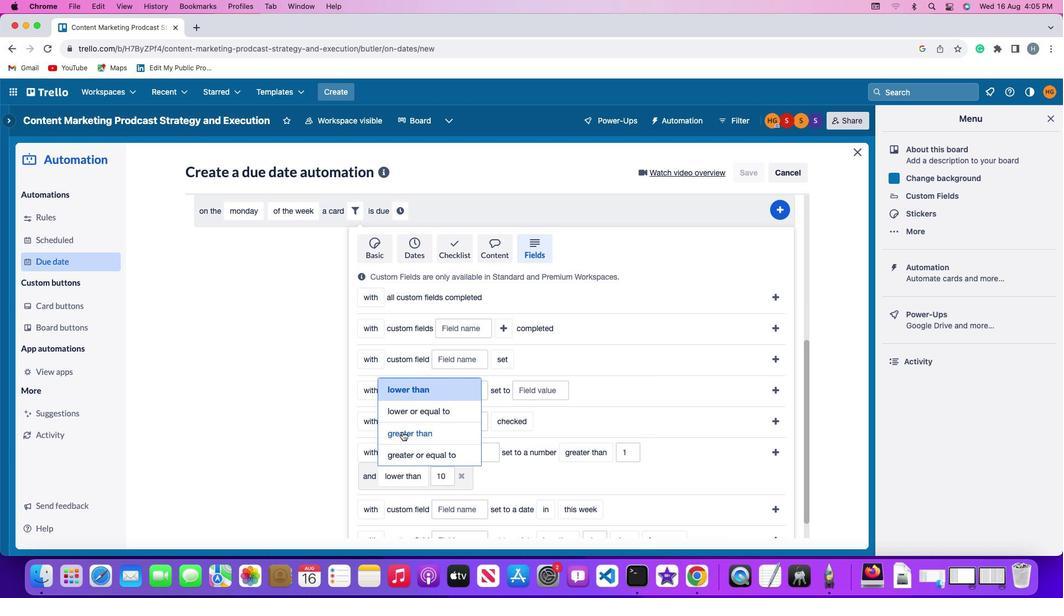 
Action: Mouse pressed left at (402, 431)
Screenshot: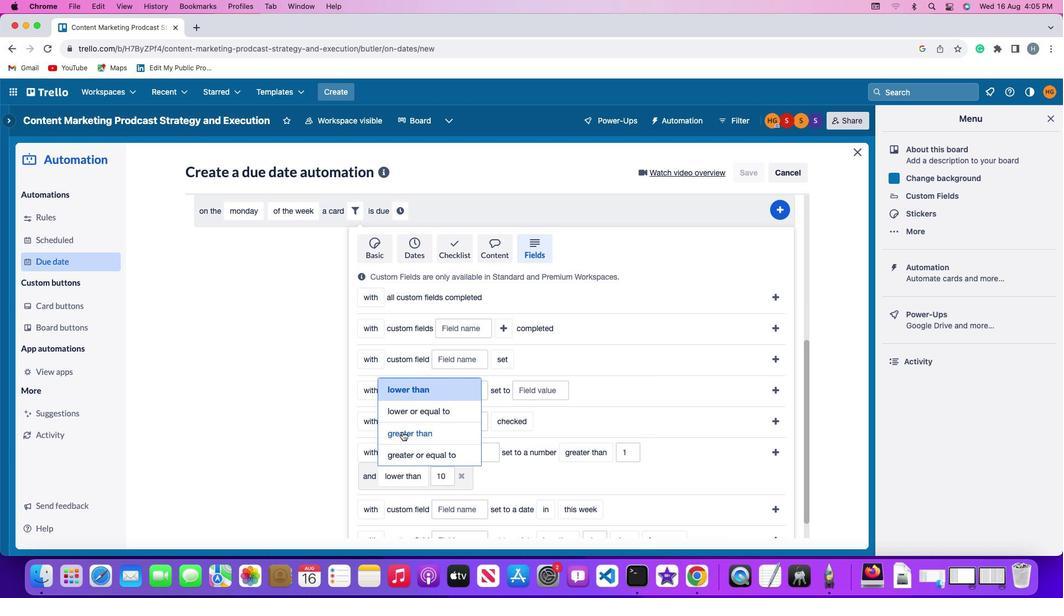 
Action: Mouse moved to (453, 475)
Screenshot: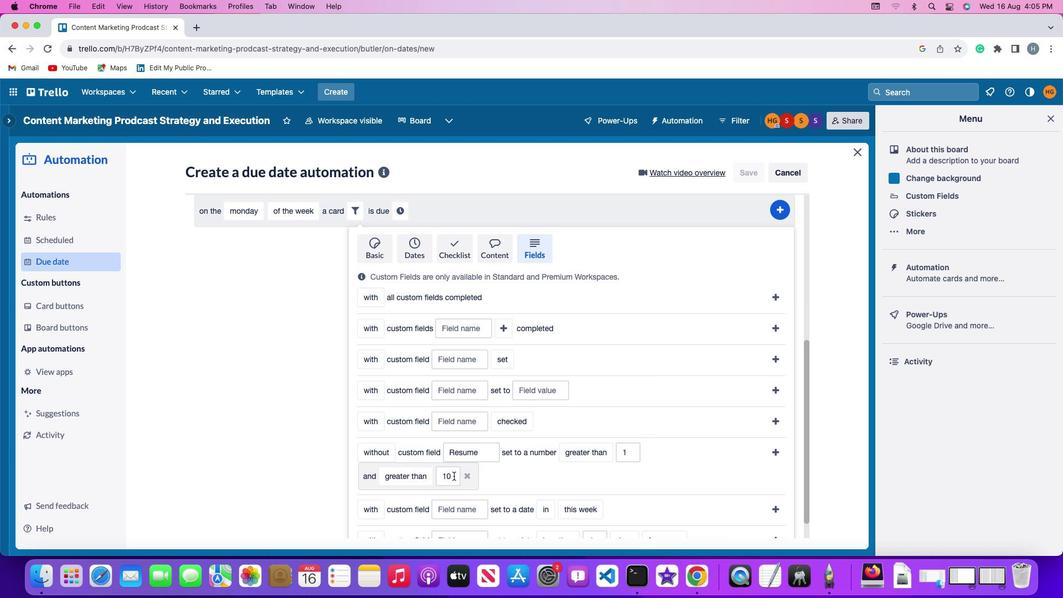 
Action: Mouse pressed left at (453, 475)
Screenshot: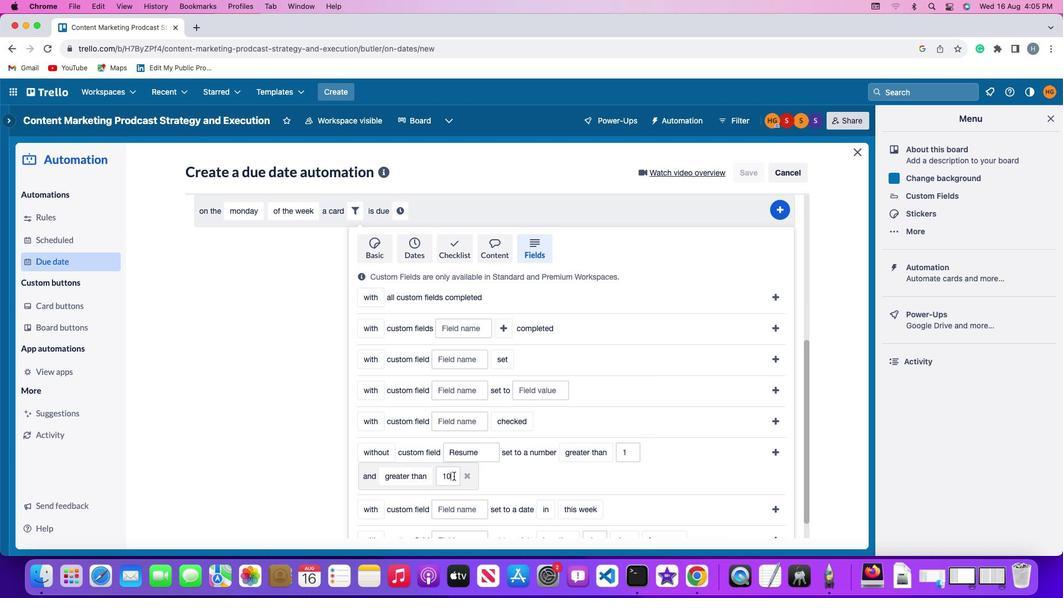 
Action: Mouse moved to (453, 474)
Screenshot: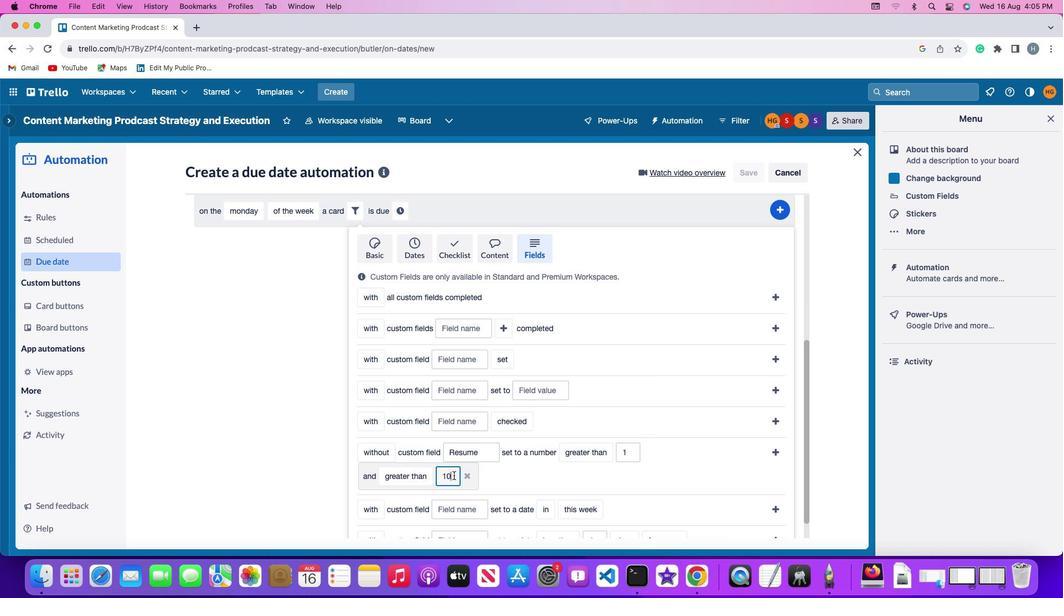 
Action: Key pressed Key.backspaceKey.backspace'1''0'
Screenshot: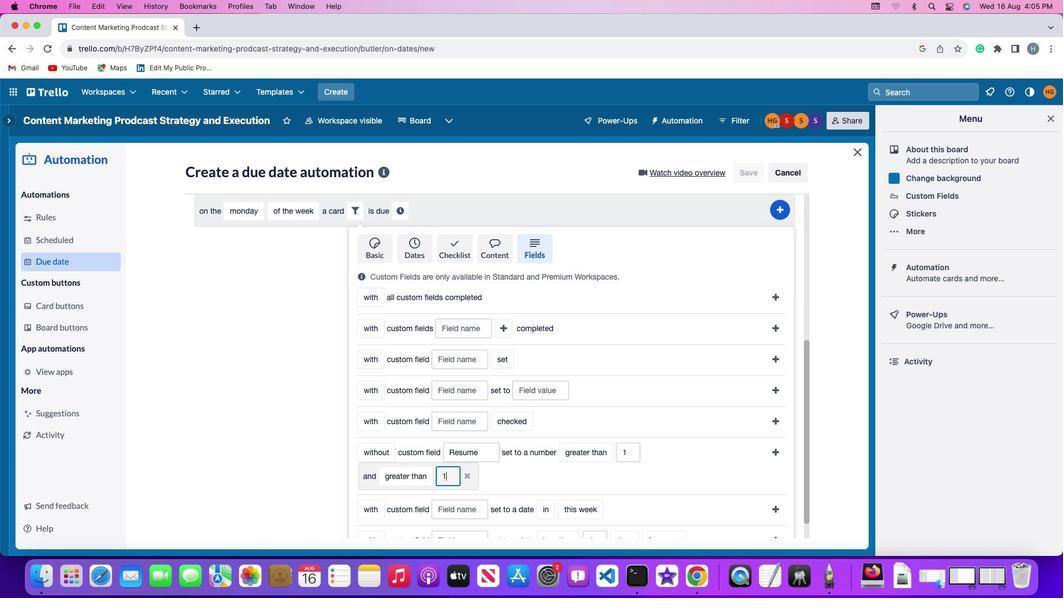 
Action: Mouse moved to (774, 449)
Screenshot: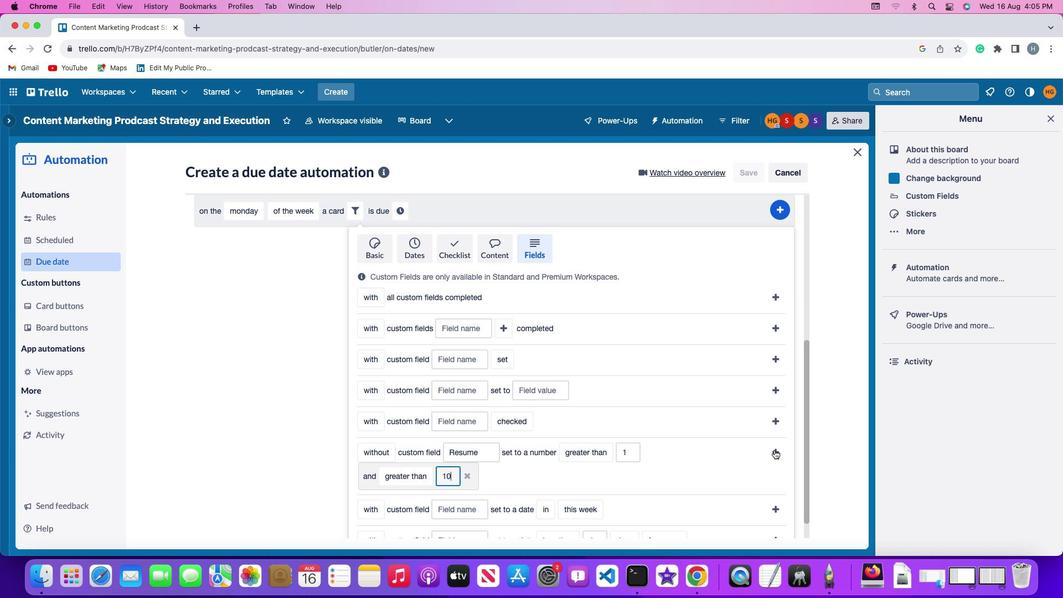 
Action: Mouse pressed left at (774, 449)
Screenshot: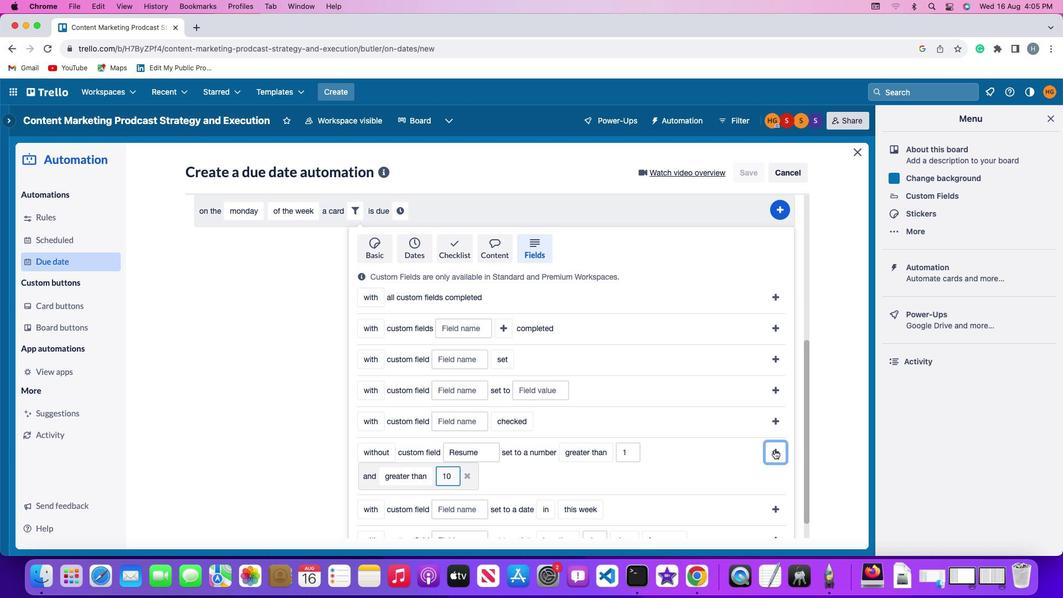 
Action: Mouse moved to (708, 479)
Screenshot: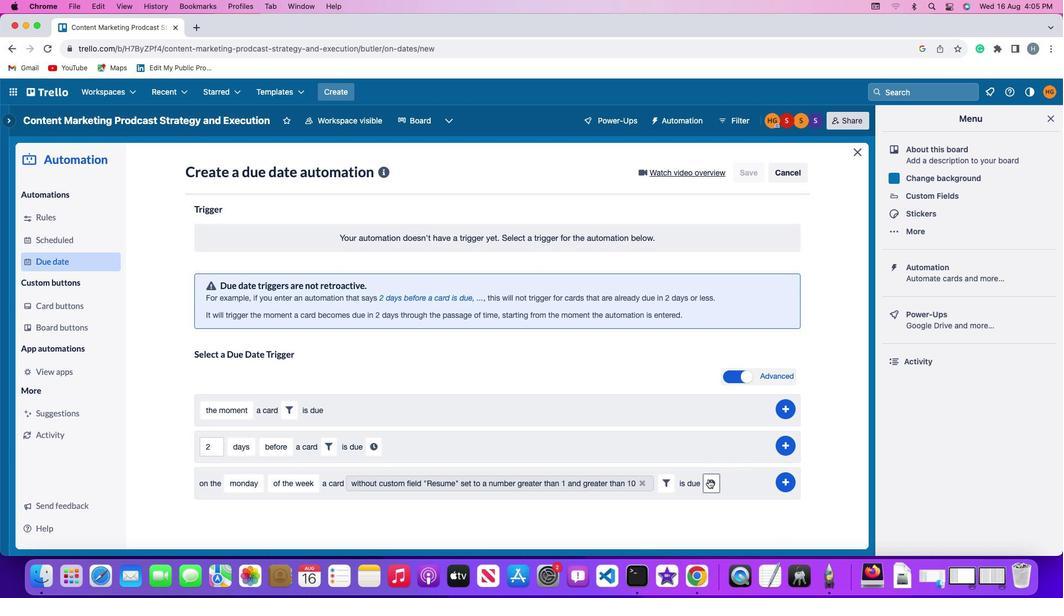 
Action: Mouse pressed left at (708, 479)
Screenshot: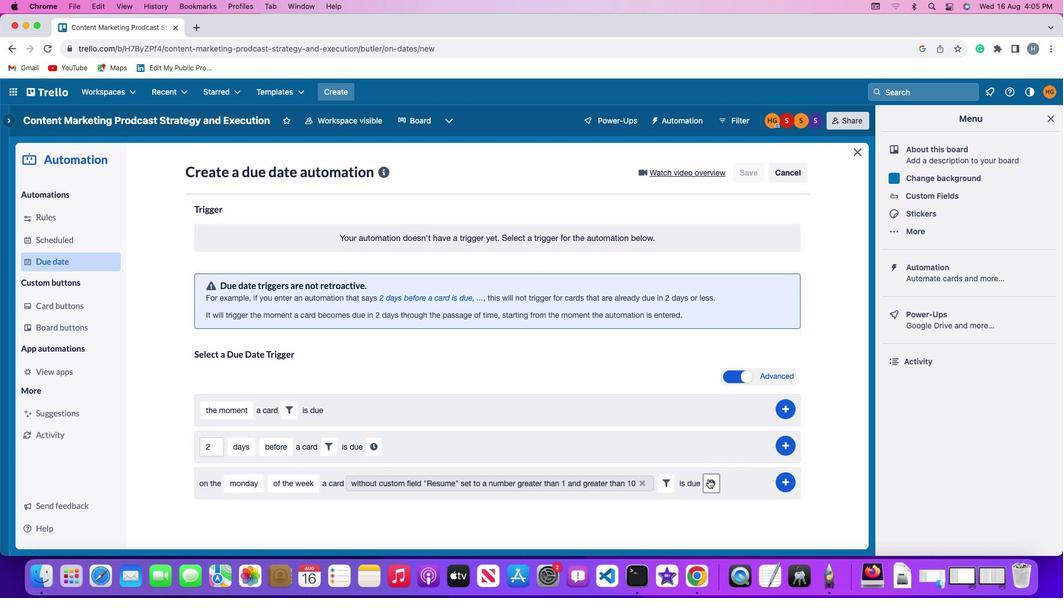 
Action: Mouse moved to (234, 505)
Screenshot: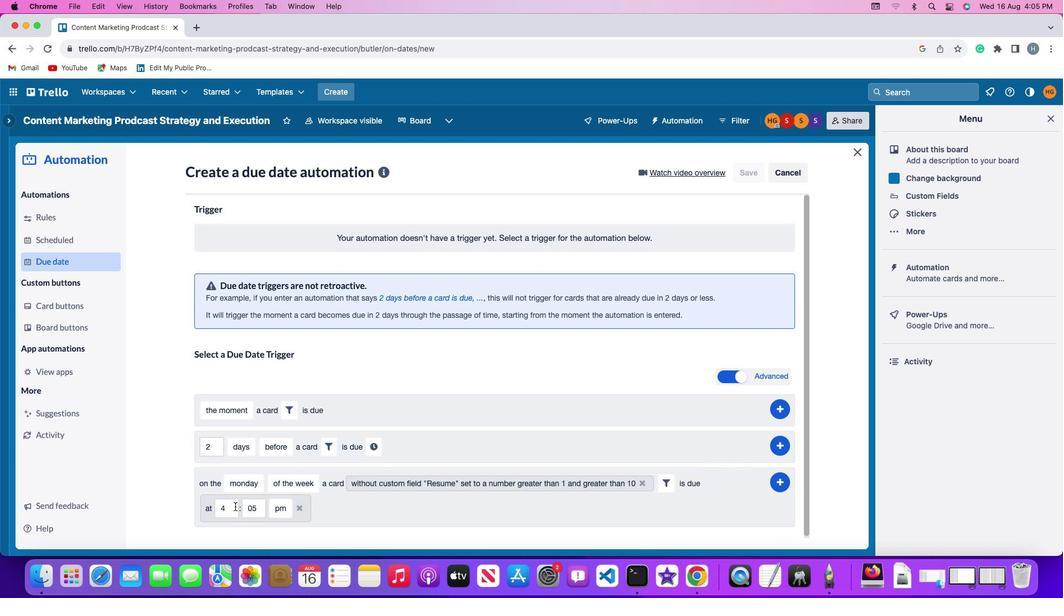 
Action: Mouse pressed left at (234, 505)
Screenshot: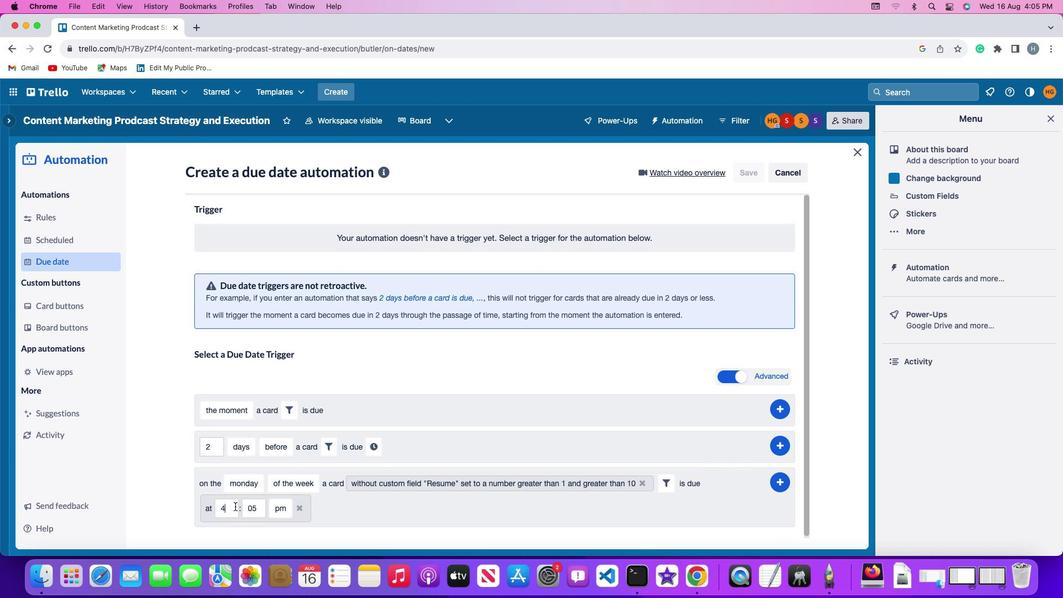 
Action: Key pressed Key.backspace'1''1'
Screenshot: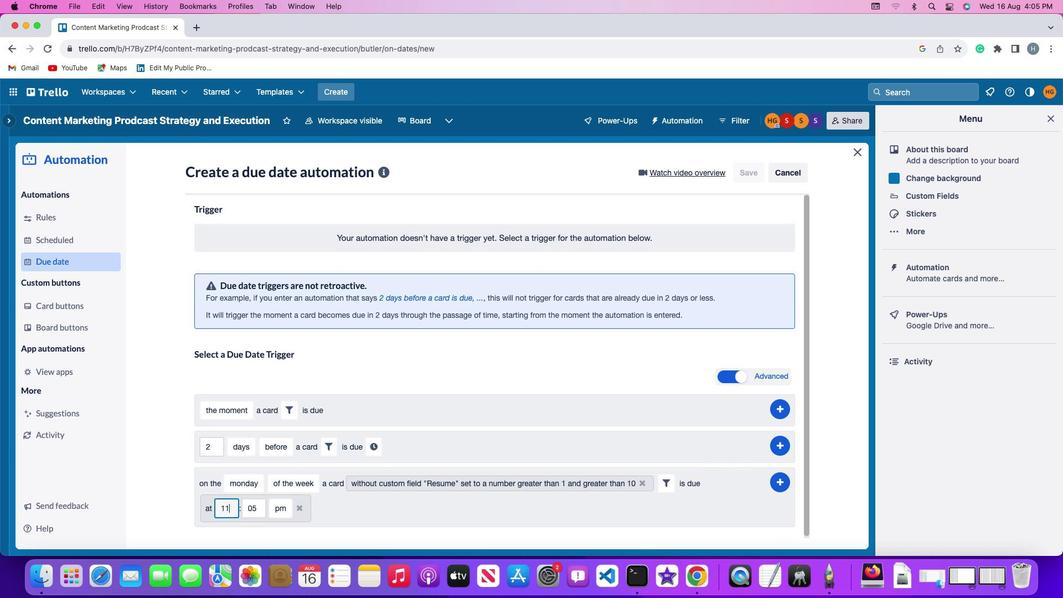 
Action: Mouse moved to (265, 507)
Screenshot: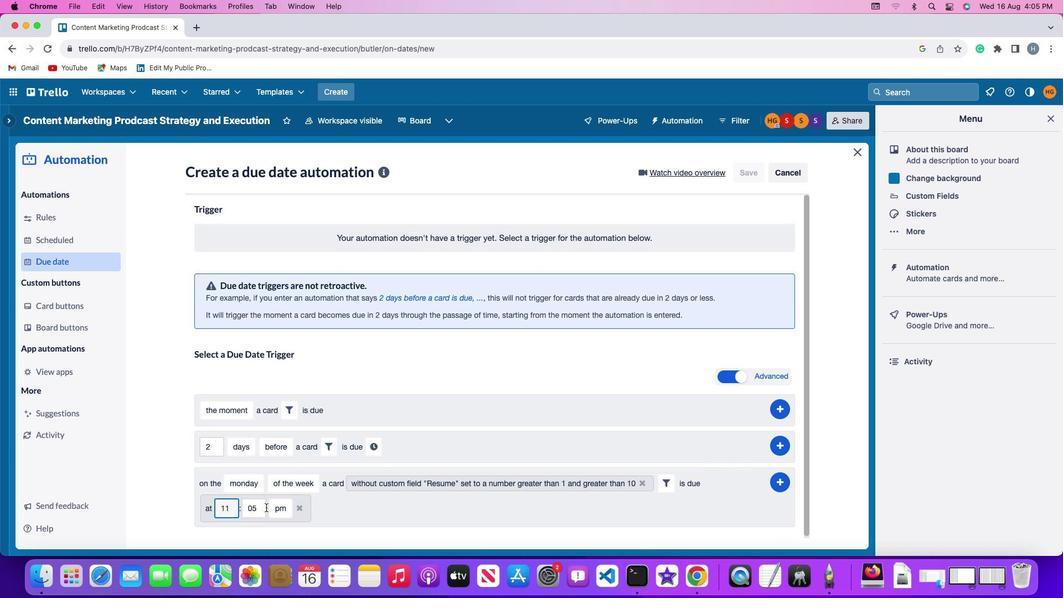 
Action: Mouse pressed left at (265, 507)
Screenshot: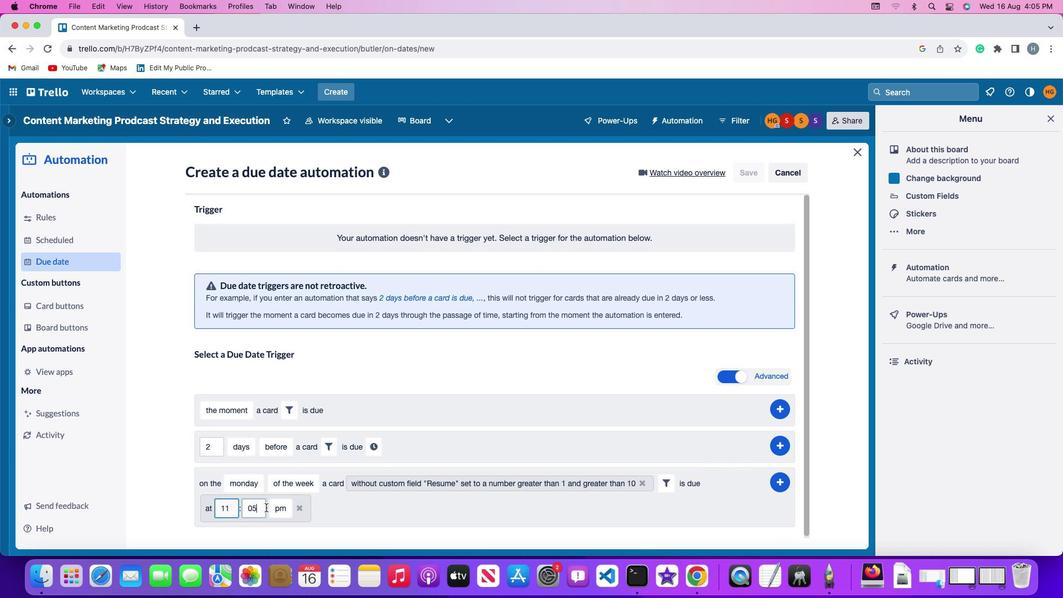 
Action: Mouse moved to (265, 508)
Screenshot: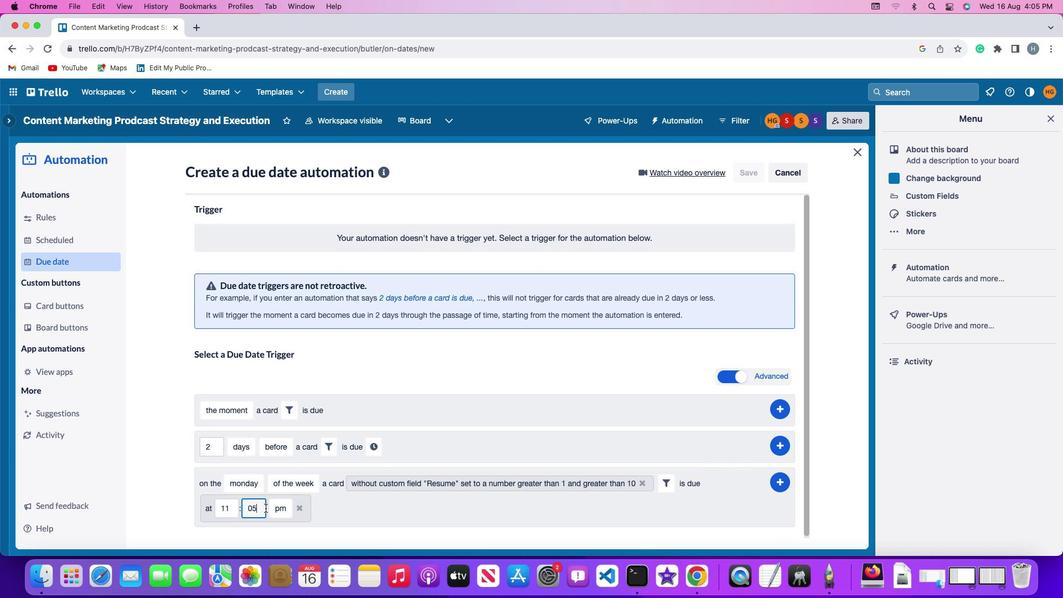 
Action: Key pressed Key.backspaceKey.backspace'0''0'
Screenshot: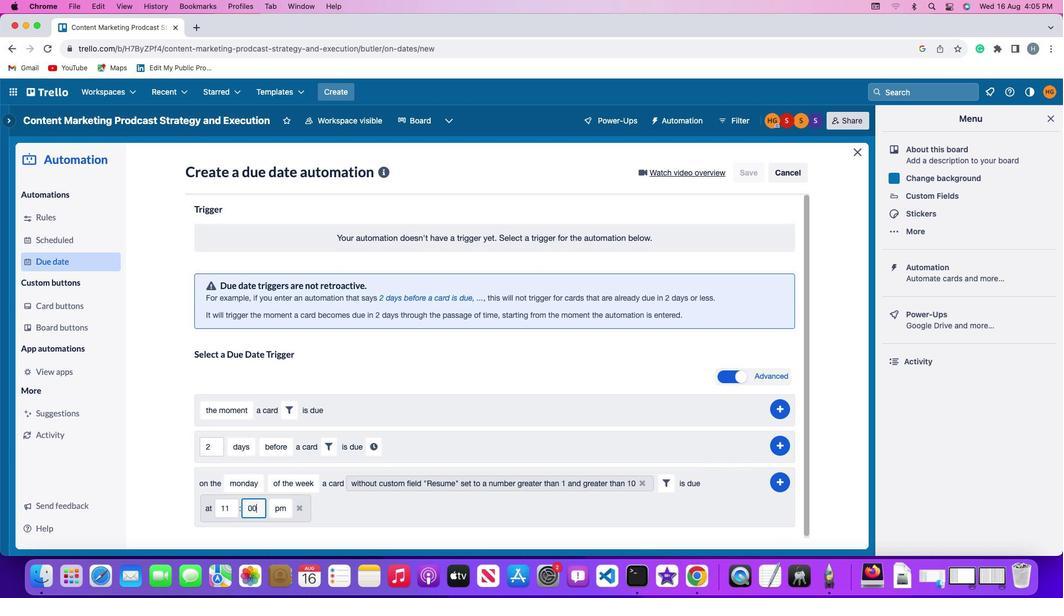 
Action: Mouse moved to (277, 508)
Screenshot: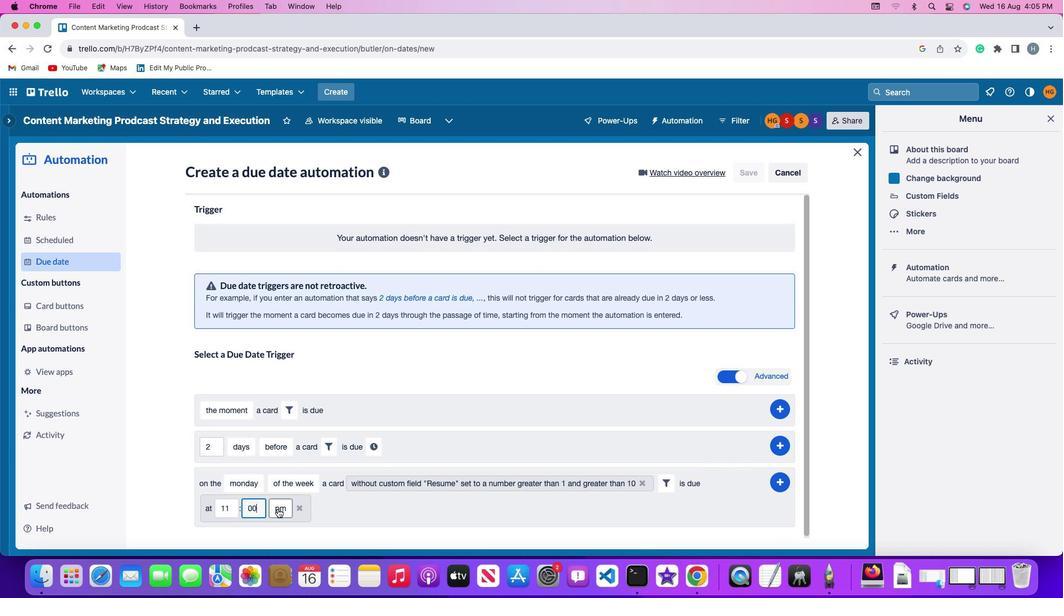 
Action: Mouse pressed left at (277, 508)
Screenshot: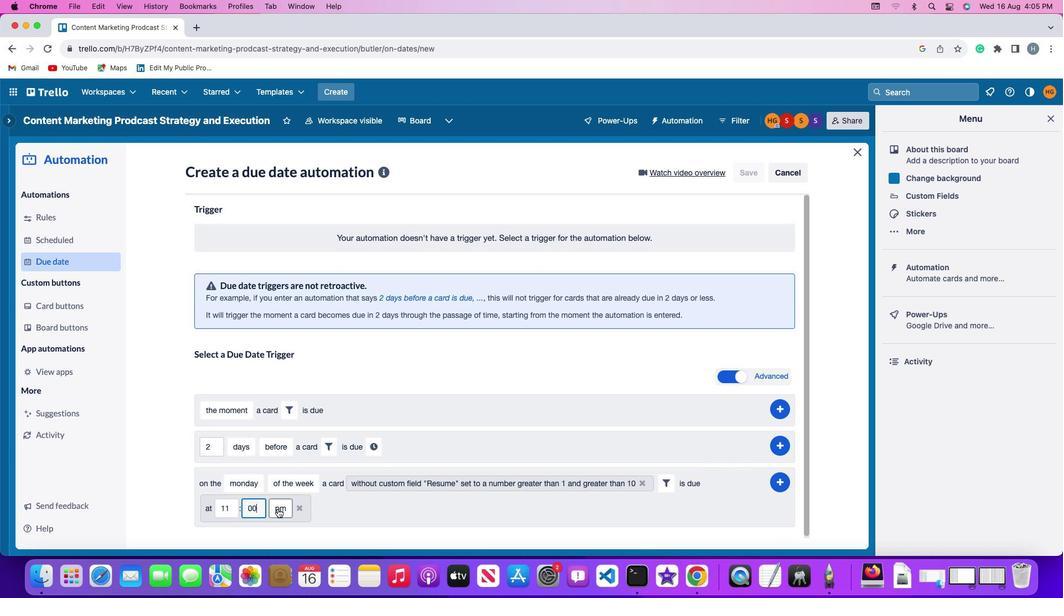 
Action: Mouse moved to (277, 465)
Screenshot: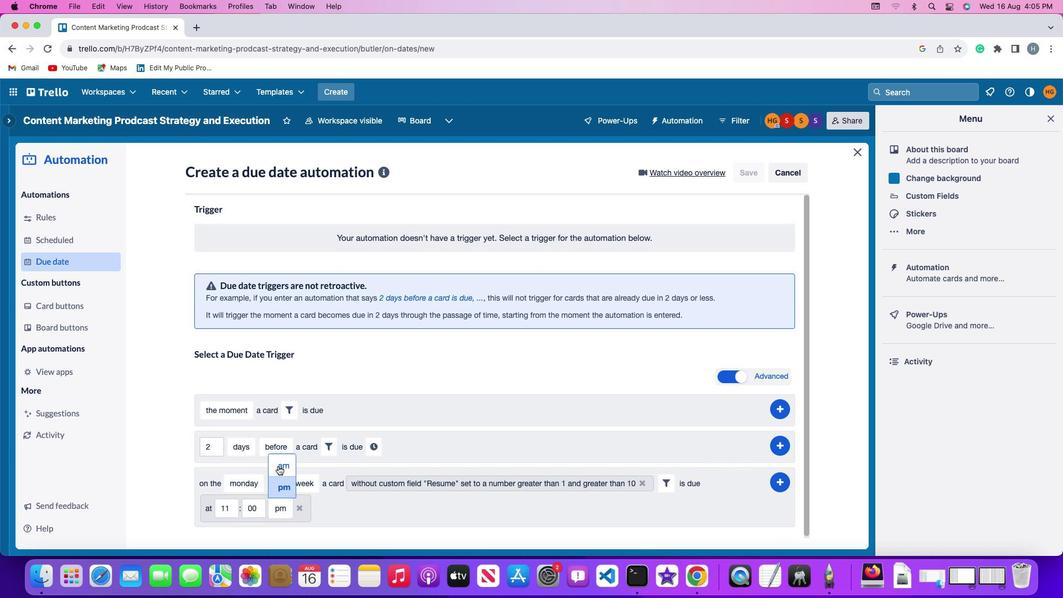 
Action: Mouse pressed left at (277, 465)
Screenshot: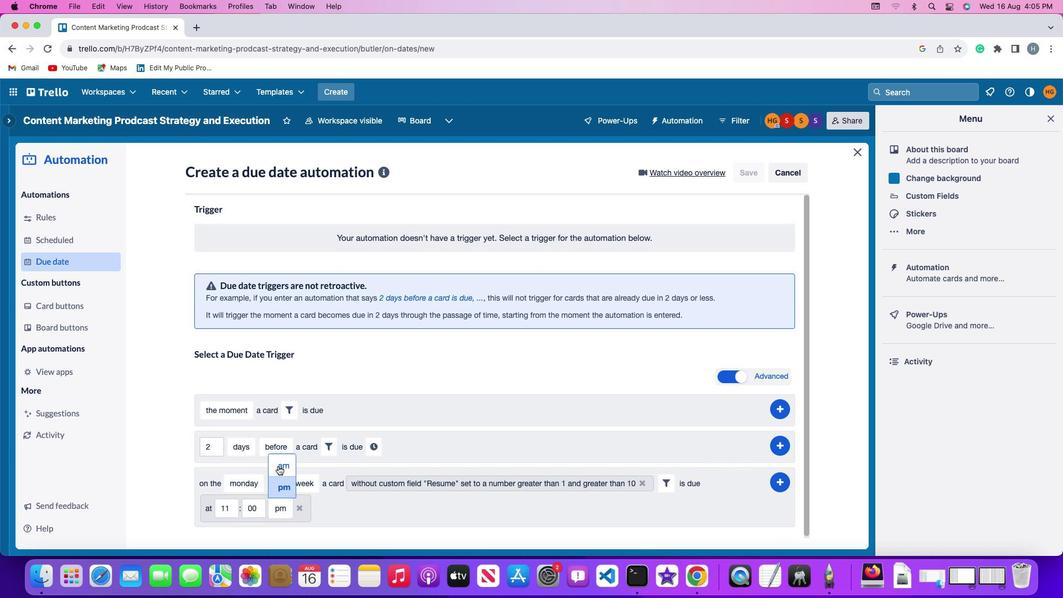 
Action: Mouse moved to (776, 480)
Screenshot: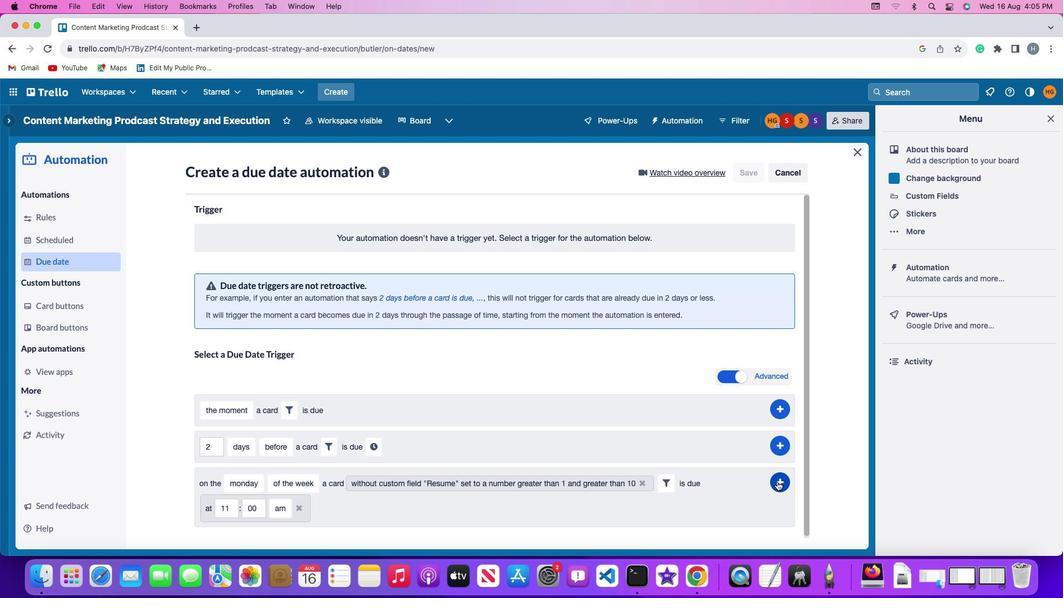 
Action: Mouse pressed left at (776, 480)
Screenshot: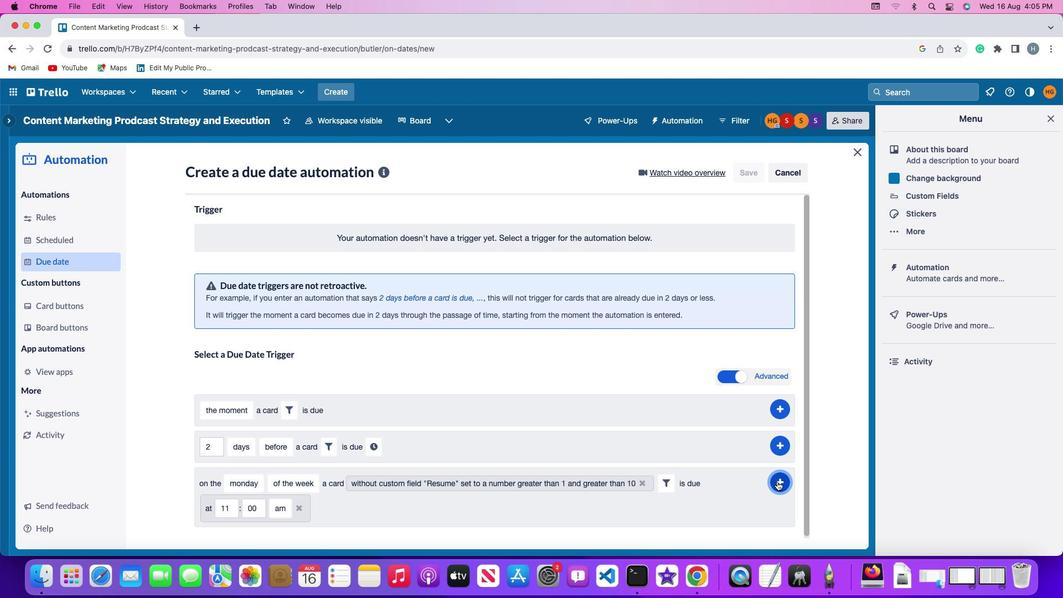 
Action: Mouse moved to (822, 391)
Screenshot: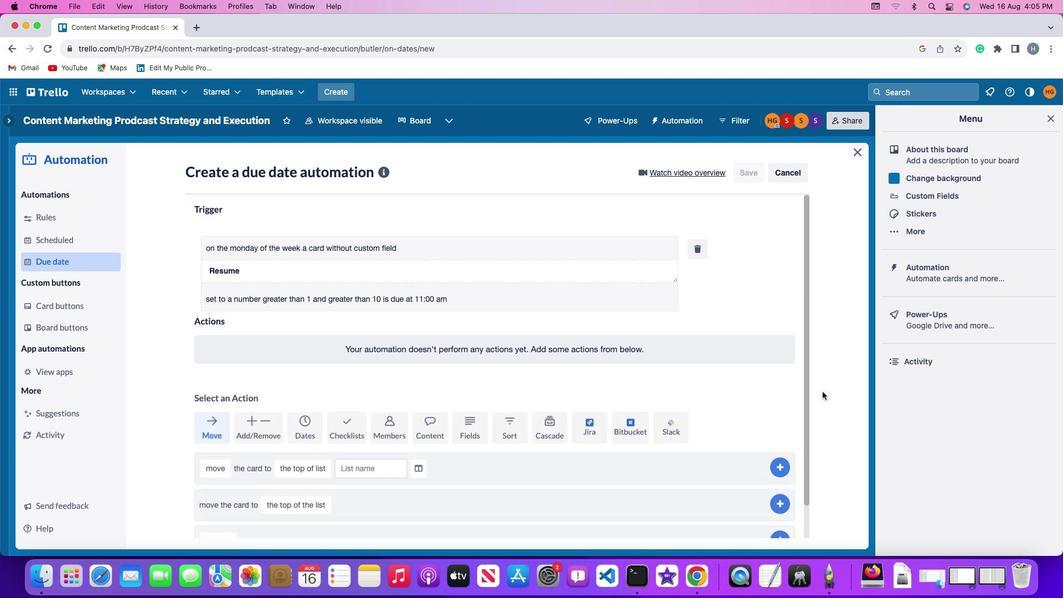 
